 Task: Check the percentage active listings of 1 bedroom in the last 5 years.
Action: Mouse moved to (870, 190)
Screenshot: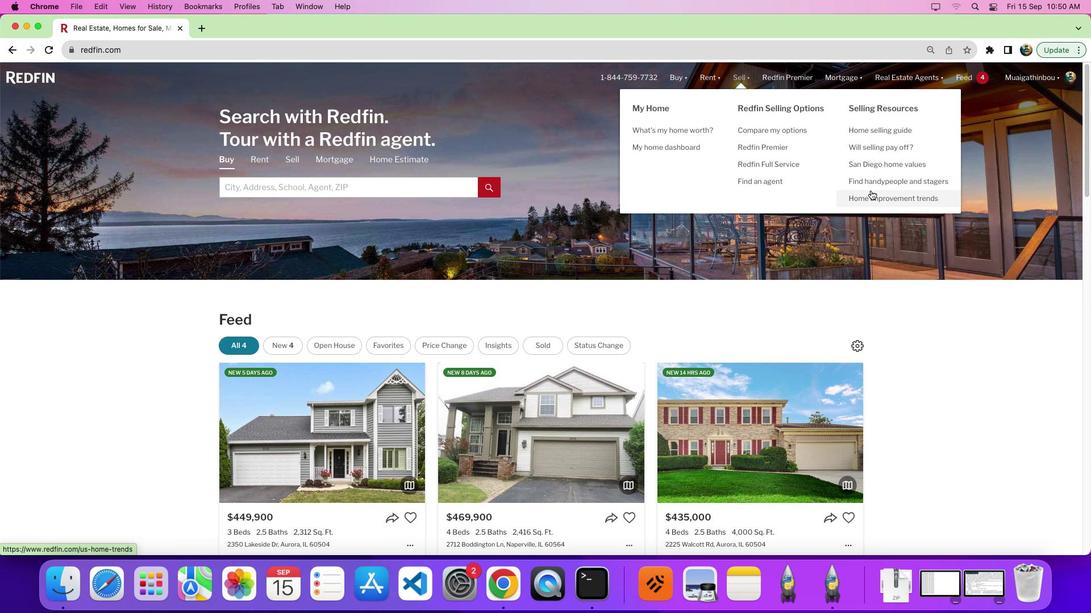 
Action: Mouse pressed left at (870, 190)
Screenshot: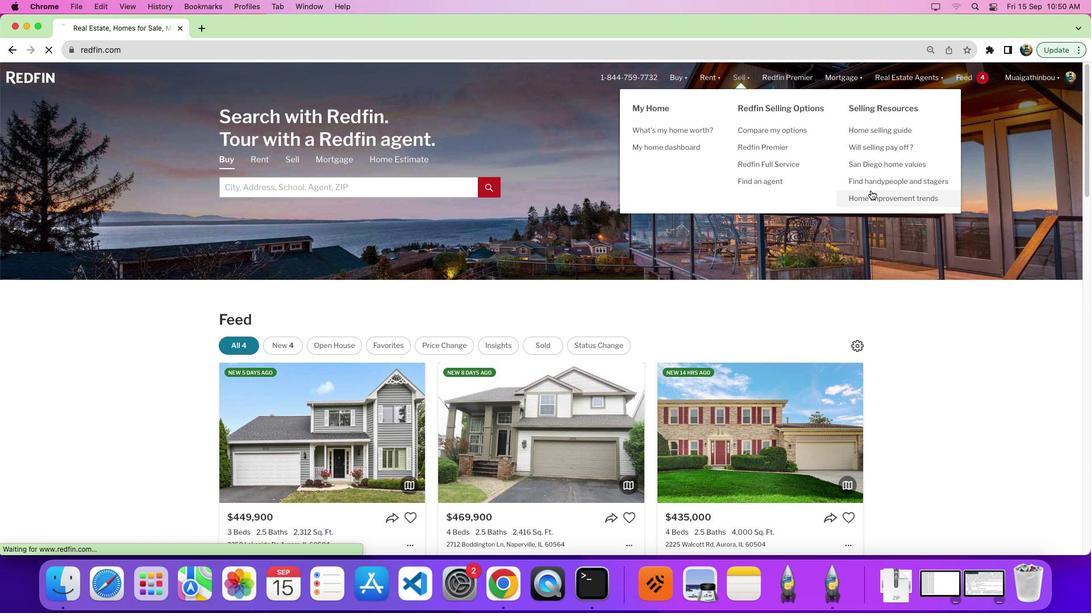 
Action: Mouse moved to (308, 216)
Screenshot: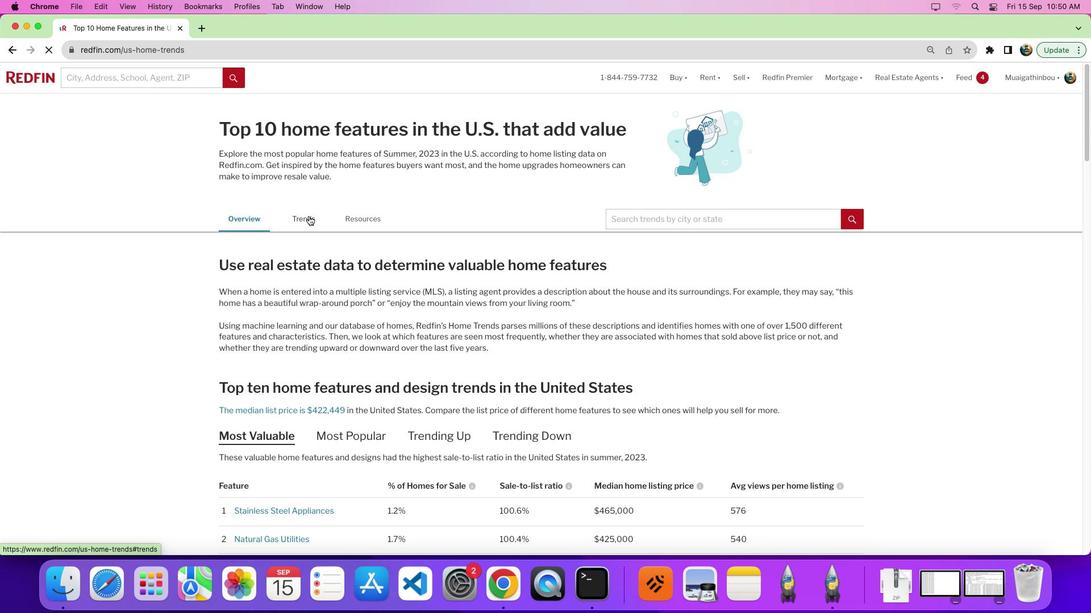 
Action: Mouse pressed left at (308, 216)
Screenshot: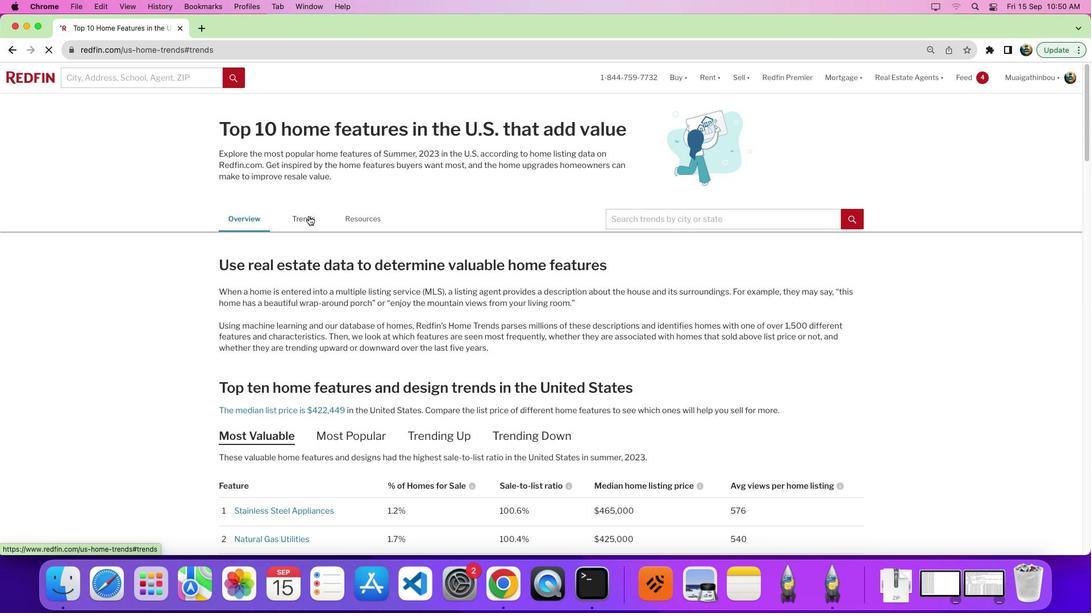 
Action: Mouse pressed left at (308, 216)
Screenshot: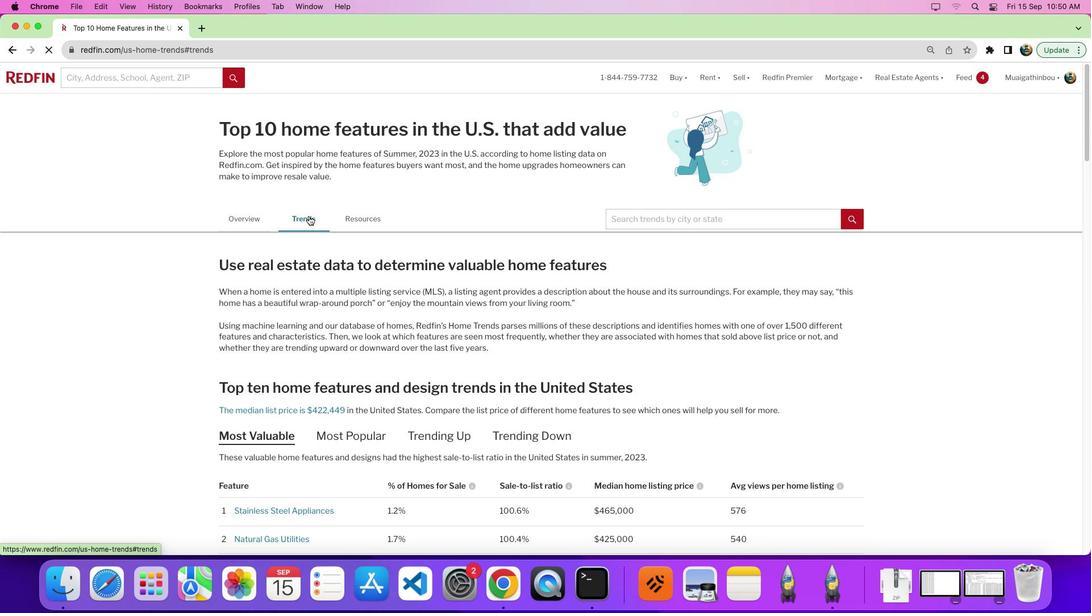 
Action: Mouse moved to (565, 262)
Screenshot: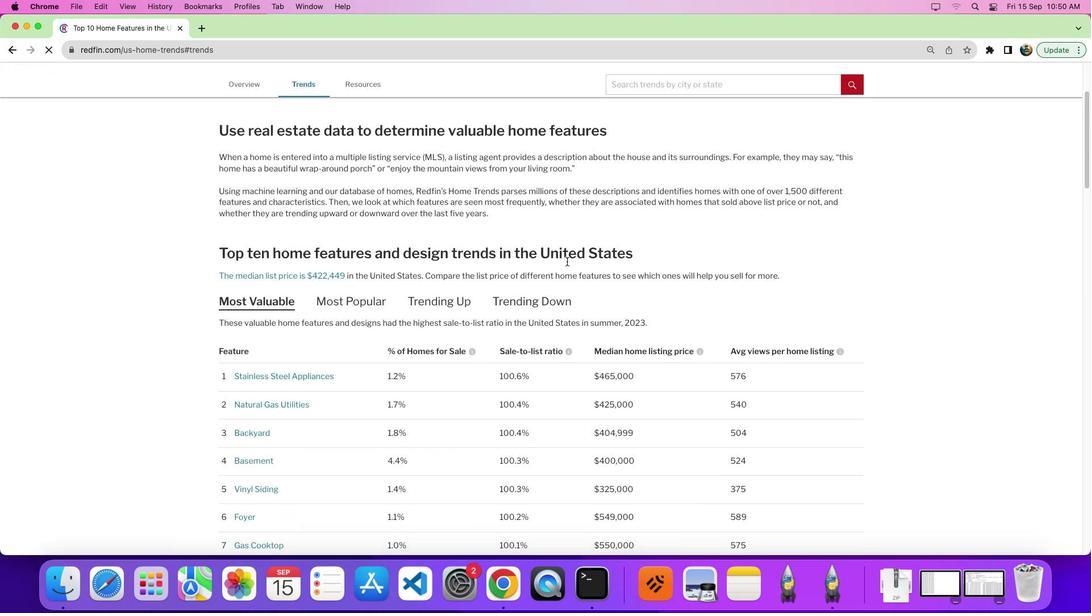 
Action: Mouse scrolled (565, 262) with delta (0, 0)
Screenshot: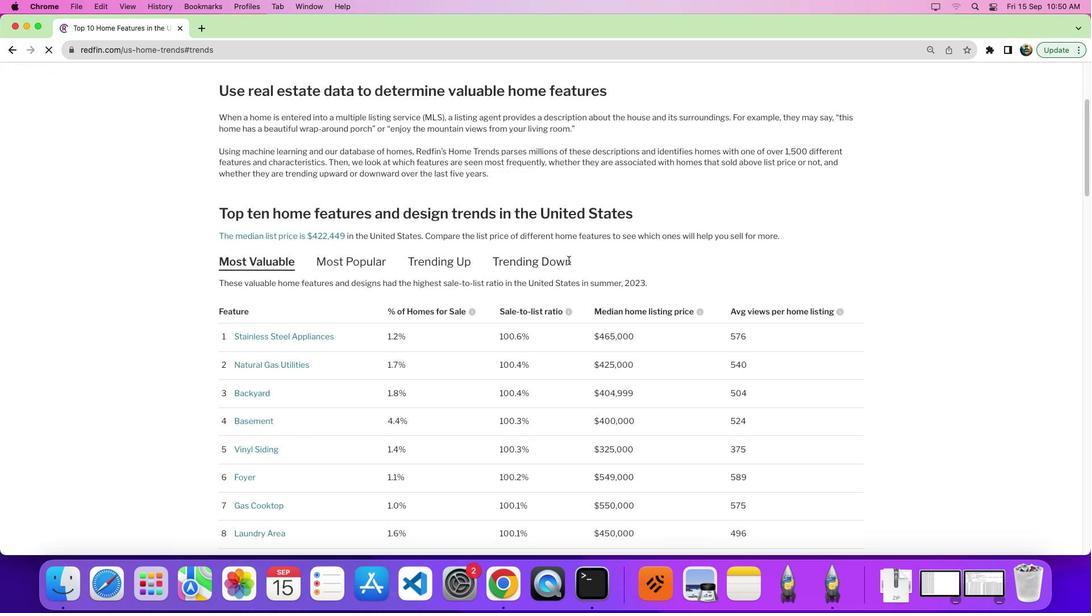 
Action: Mouse scrolled (565, 262) with delta (0, 0)
Screenshot: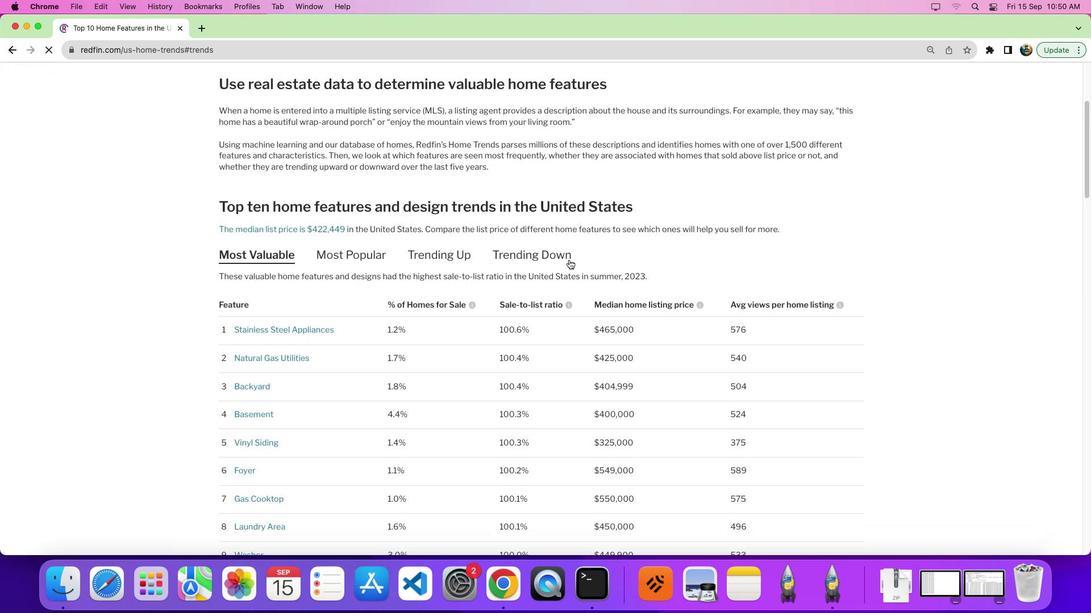 
Action: Mouse moved to (566, 262)
Screenshot: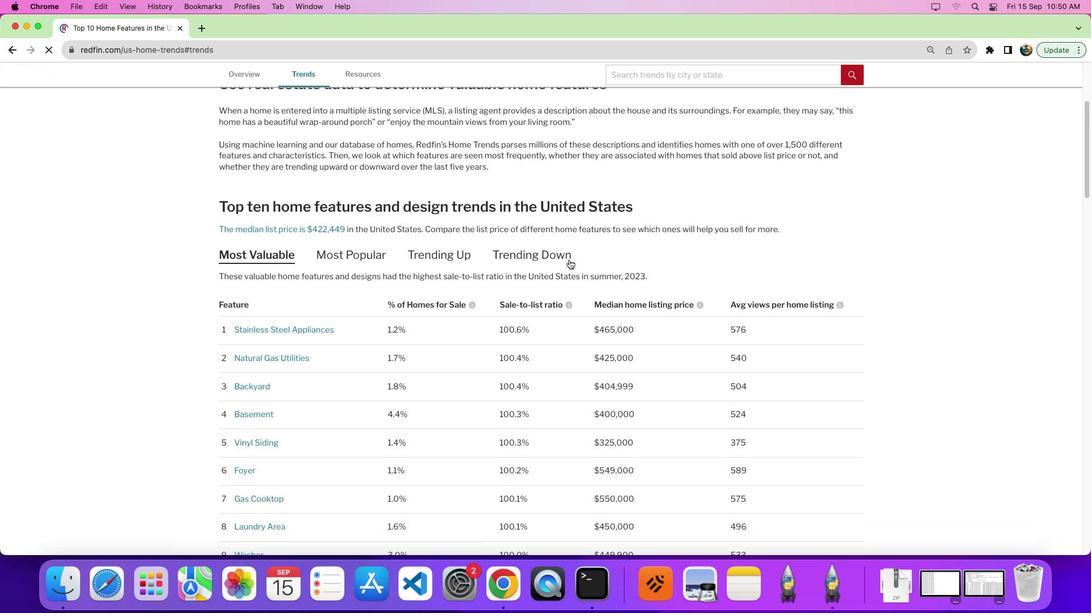
Action: Mouse scrolled (566, 262) with delta (0, -3)
Screenshot: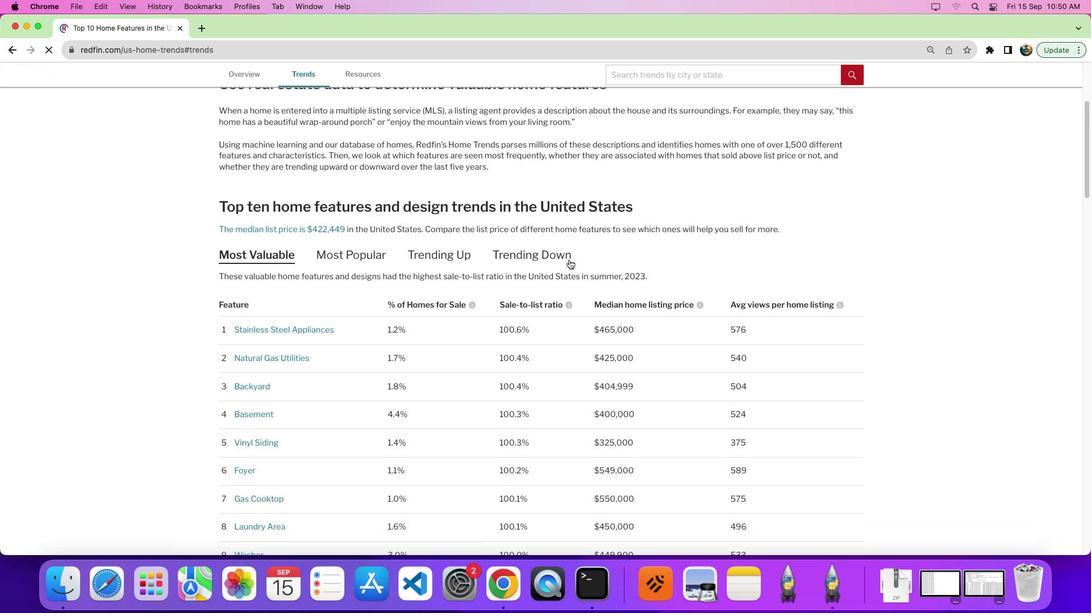 
Action: Mouse moved to (569, 260)
Screenshot: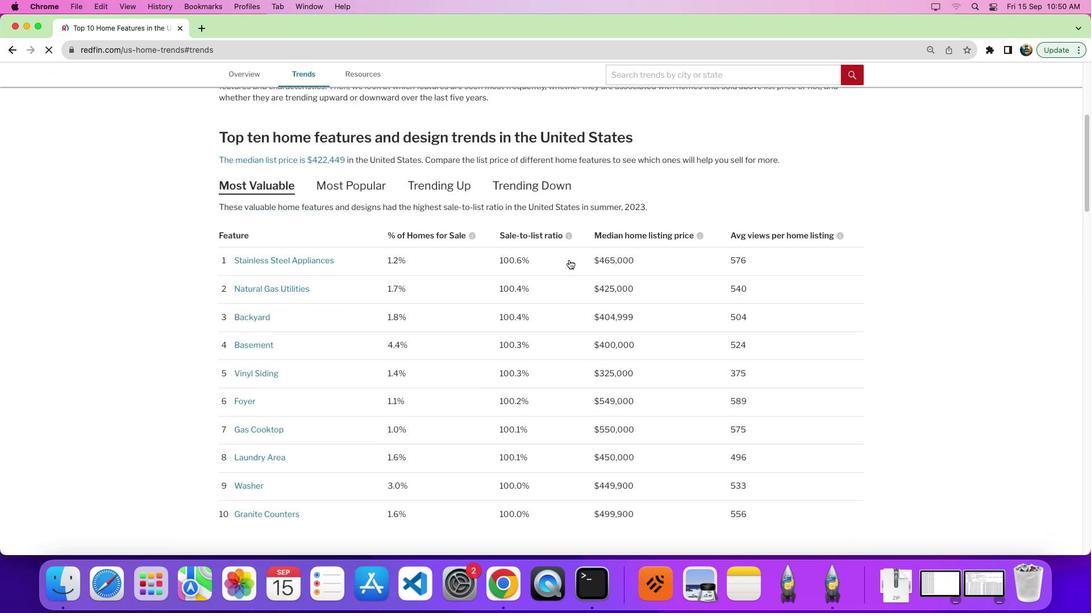 
Action: Mouse scrolled (569, 260) with delta (0, 0)
Screenshot: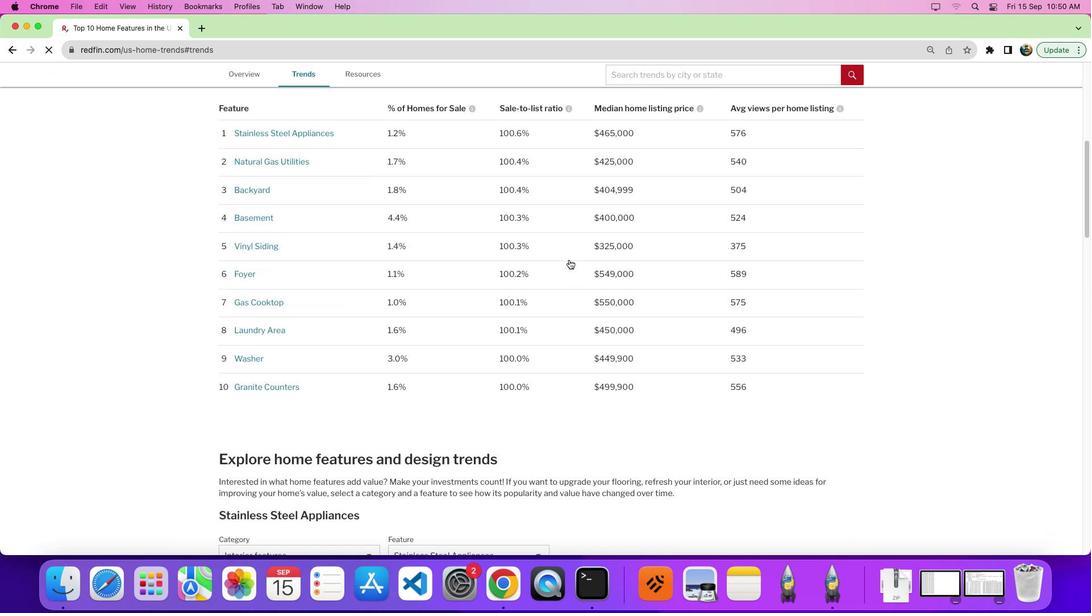 
Action: Mouse scrolled (569, 260) with delta (0, 0)
Screenshot: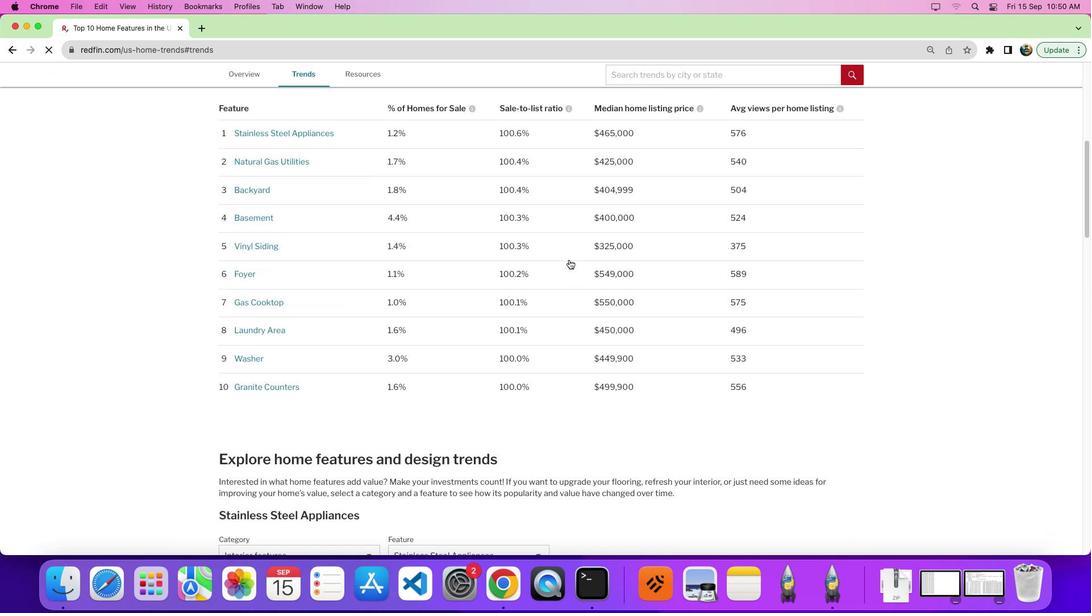 
Action: Mouse scrolled (569, 260) with delta (0, -3)
Screenshot: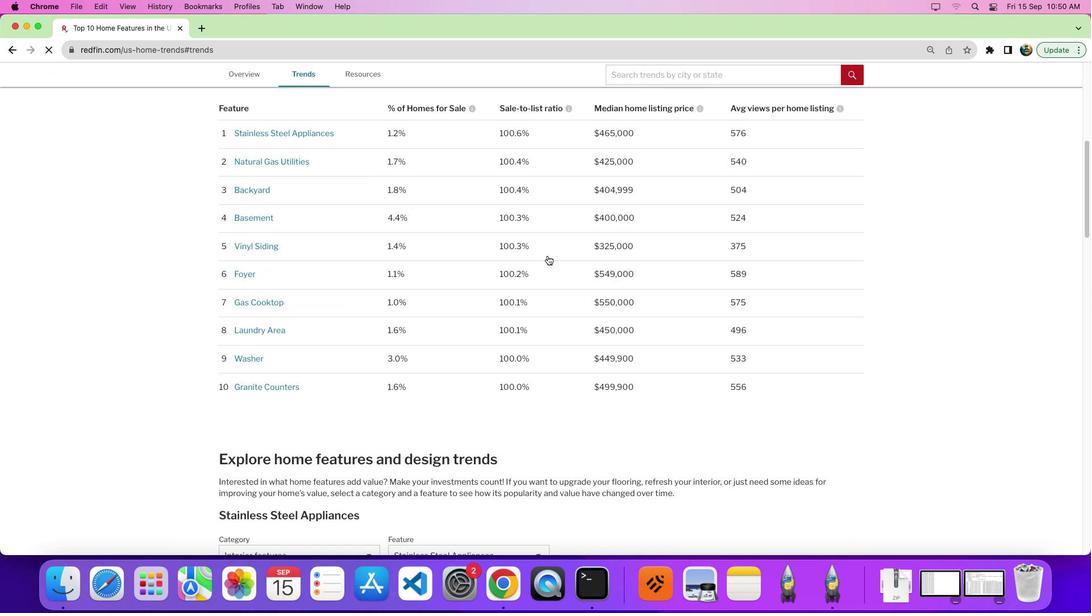 
Action: Mouse moved to (506, 244)
Screenshot: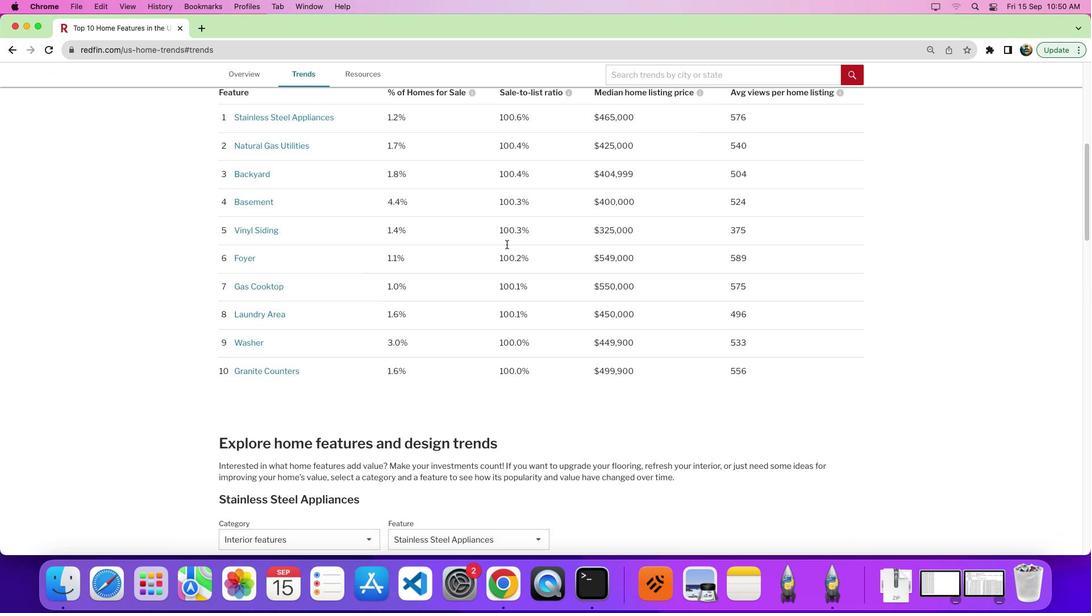 
Action: Mouse scrolled (506, 244) with delta (0, 0)
Screenshot: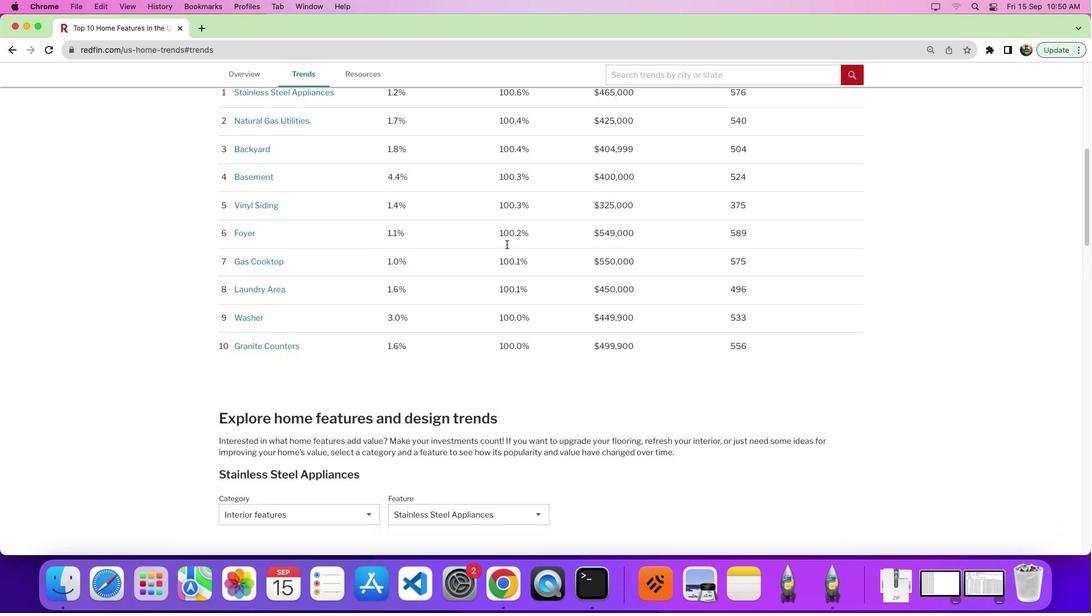 
Action: Mouse scrolled (506, 244) with delta (0, 0)
Screenshot: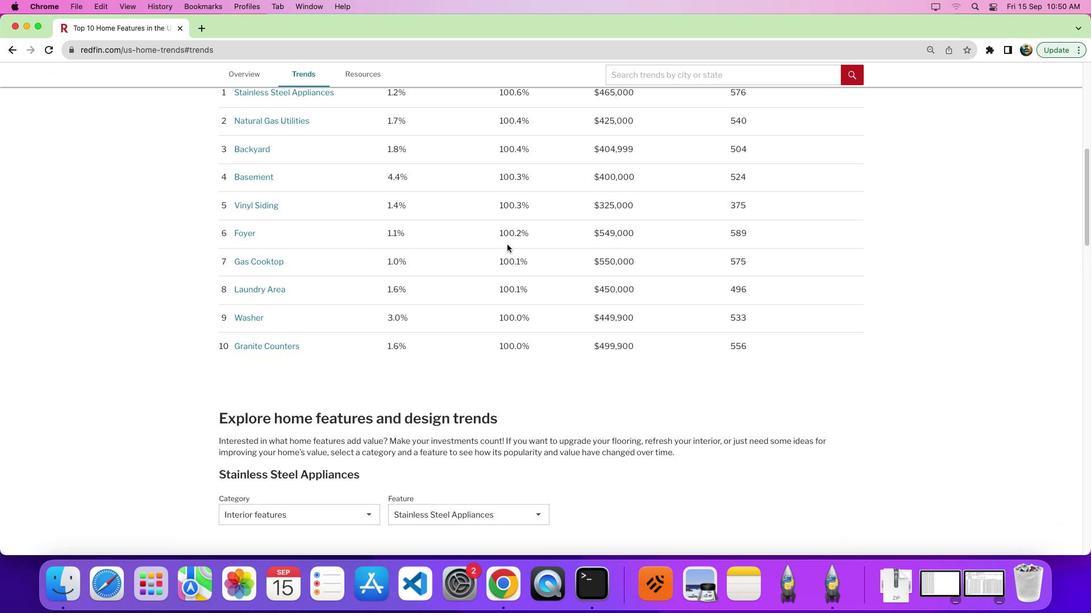 
Action: Mouse moved to (507, 244)
Screenshot: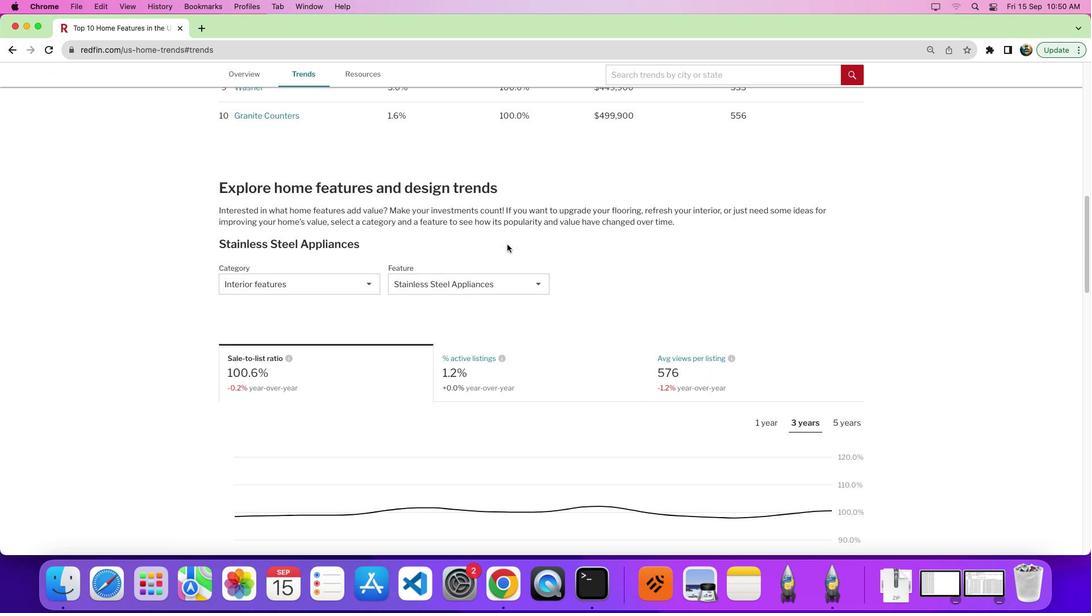 
Action: Mouse scrolled (507, 244) with delta (0, 0)
Screenshot: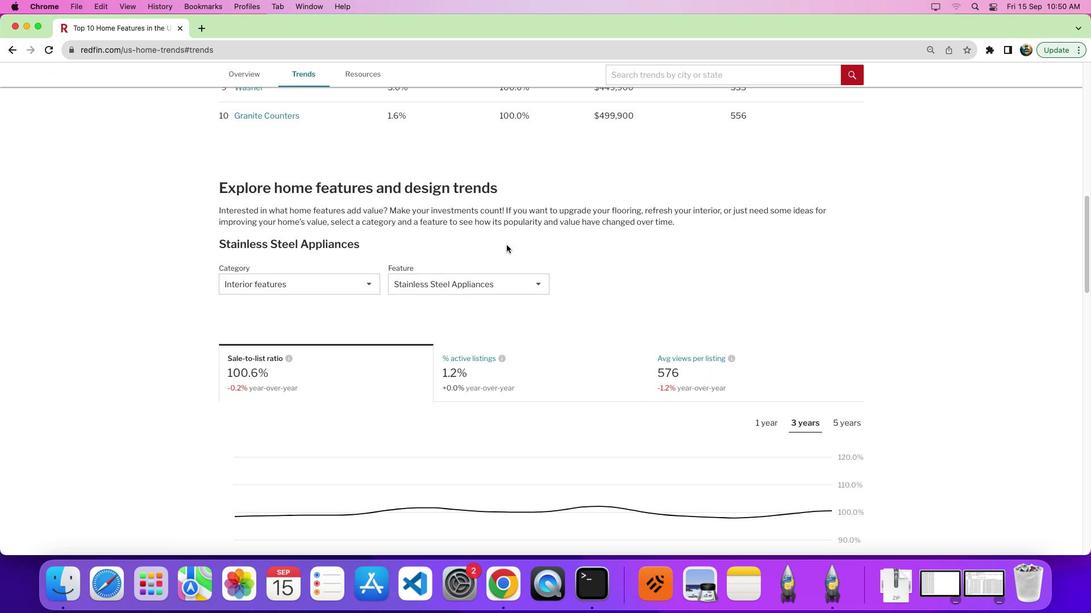 
Action: Mouse scrolled (507, 244) with delta (0, 0)
Screenshot: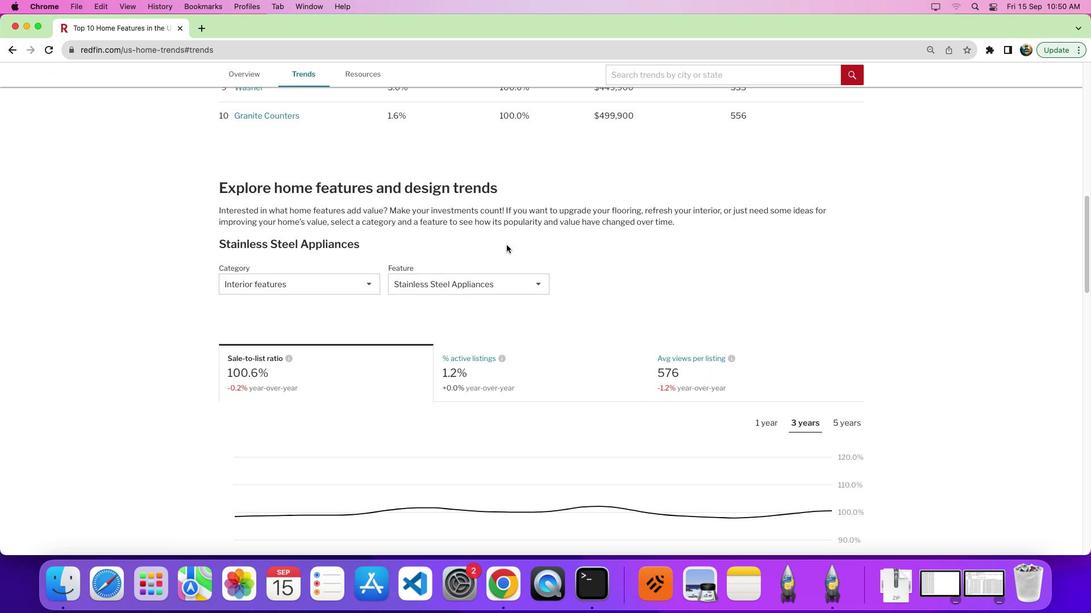 
Action: Mouse scrolled (507, 244) with delta (0, -4)
Screenshot: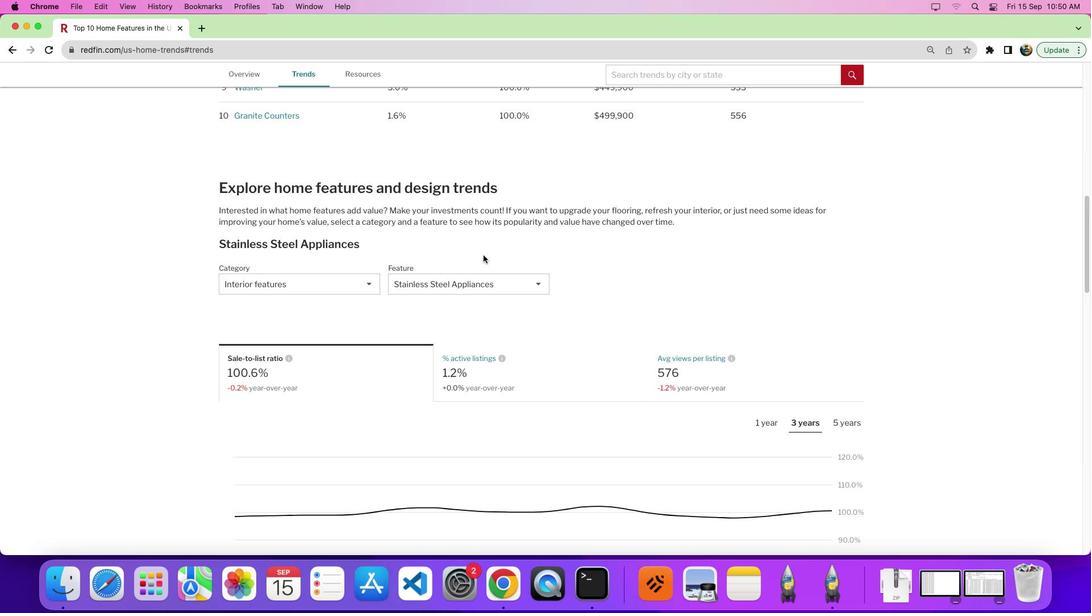 
Action: Mouse moved to (329, 289)
Screenshot: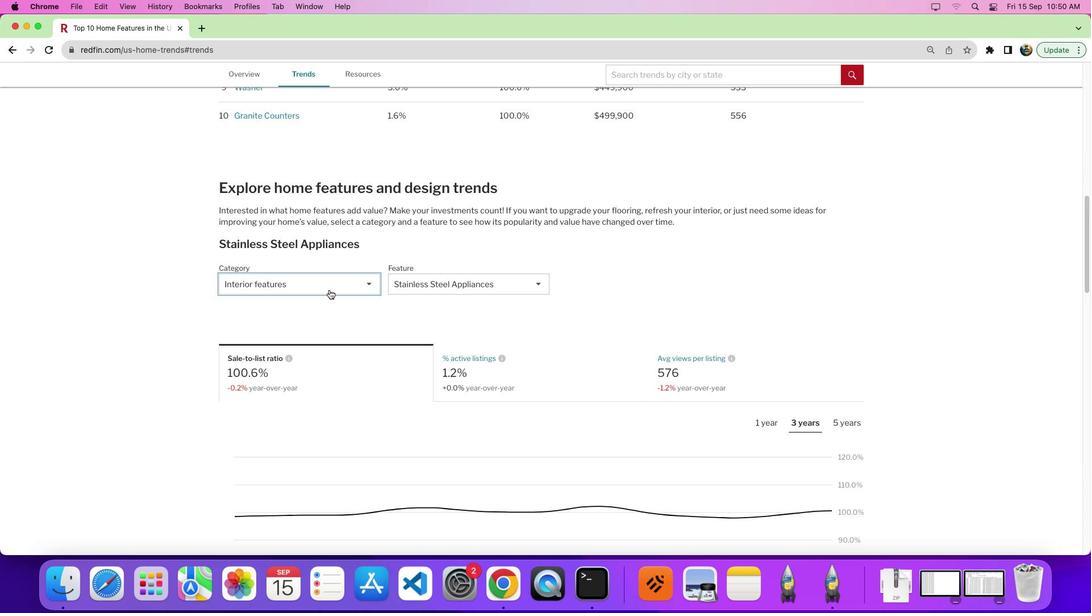 
Action: Mouse pressed left at (329, 289)
Screenshot: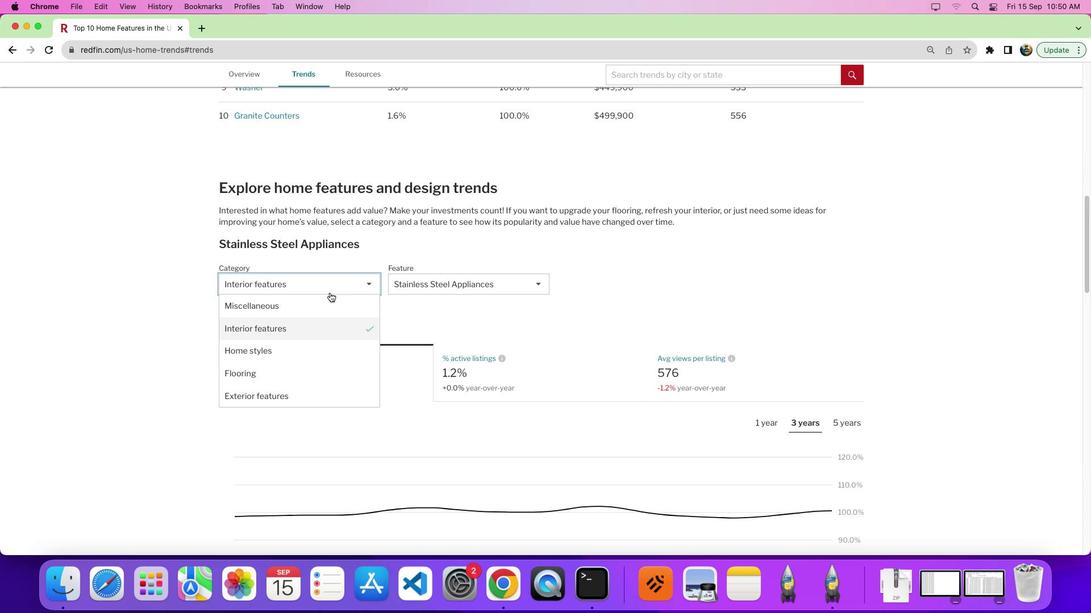 
Action: Mouse moved to (322, 325)
Screenshot: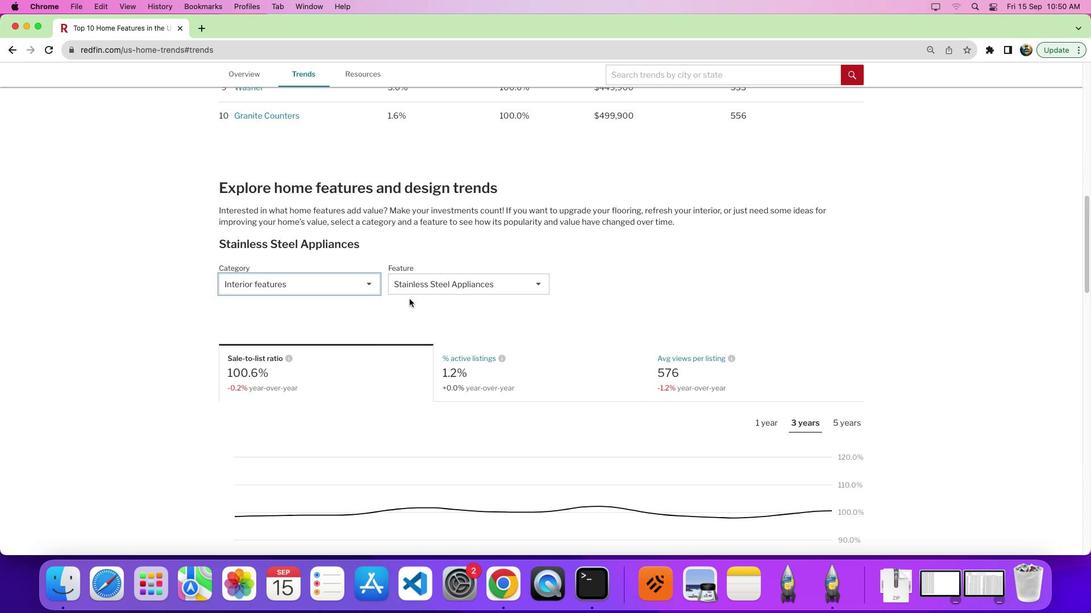 
Action: Mouse pressed left at (322, 325)
Screenshot: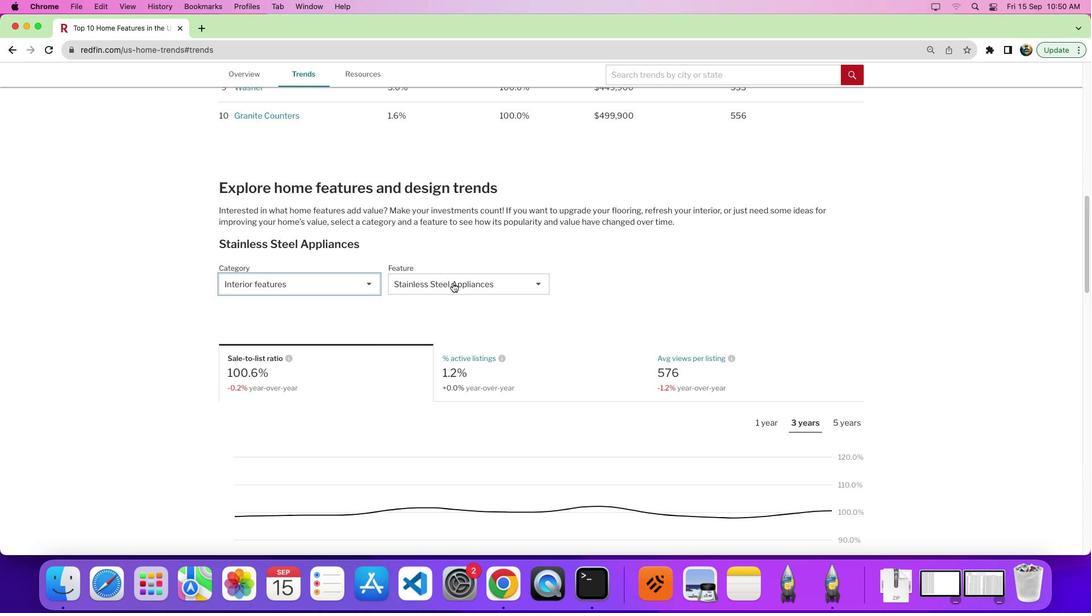 
Action: Mouse moved to (452, 282)
Screenshot: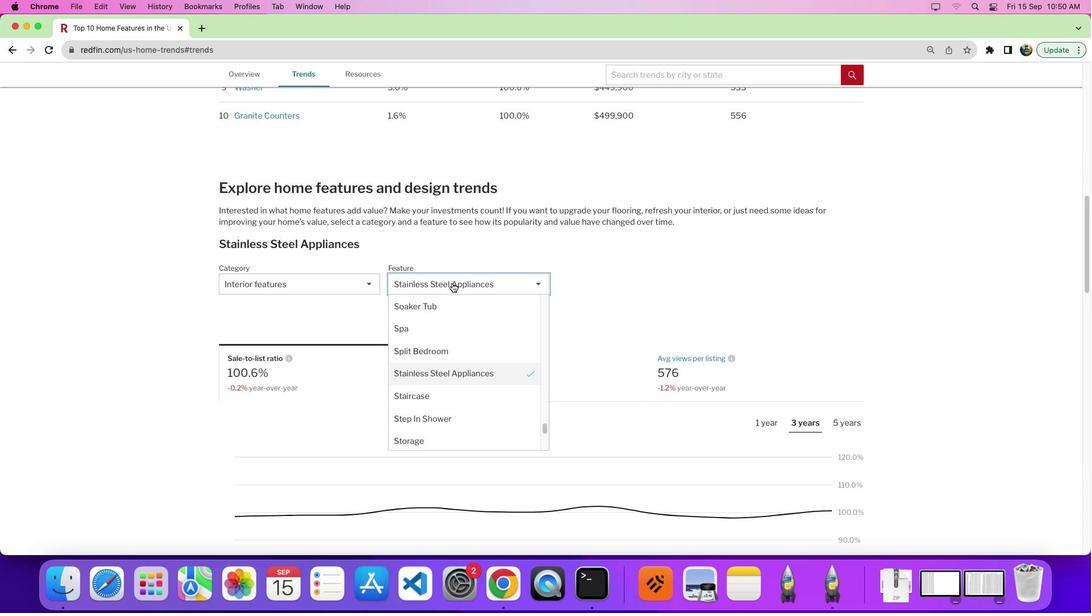 
Action: Mouse pressed left at (452, 282)
Screenshot: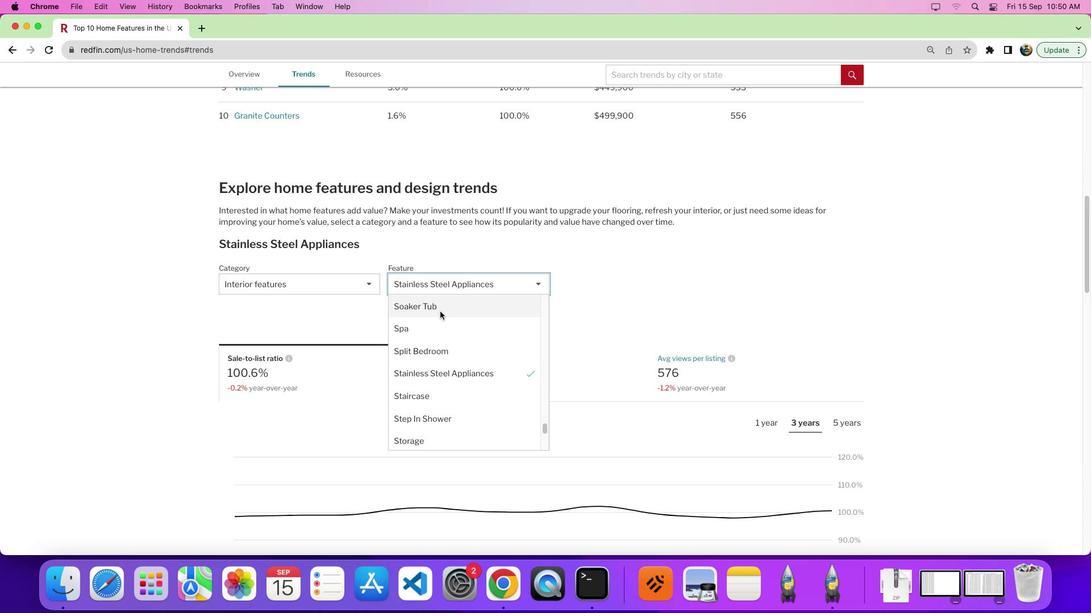 
Action: Mouse moved to (438, 326)
Screenshot: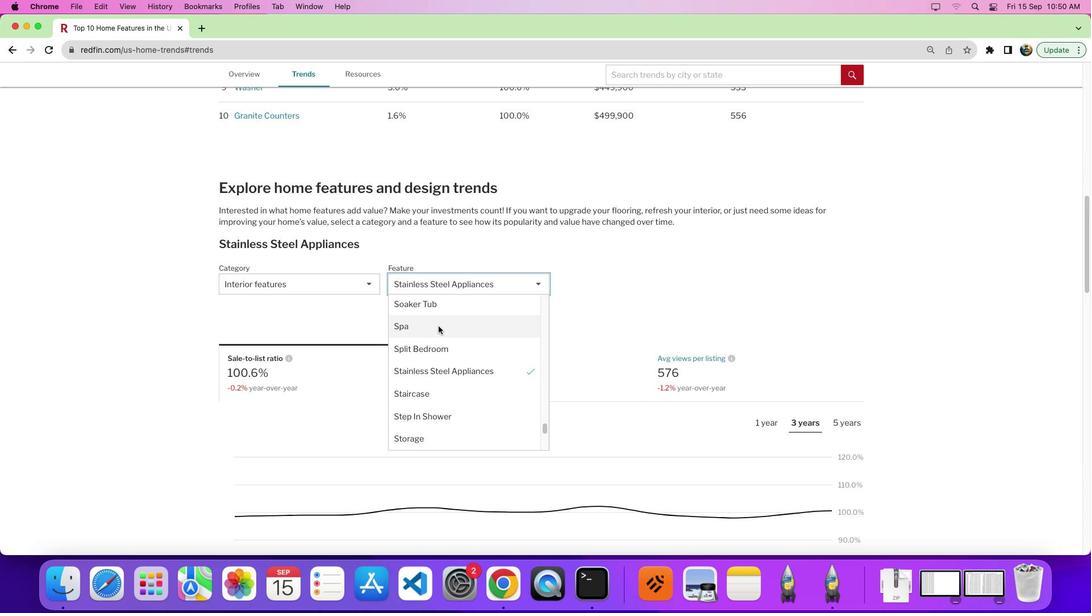 
Action: Mouse scrolled (438, 326) with delta (0, 0)
Screenshot: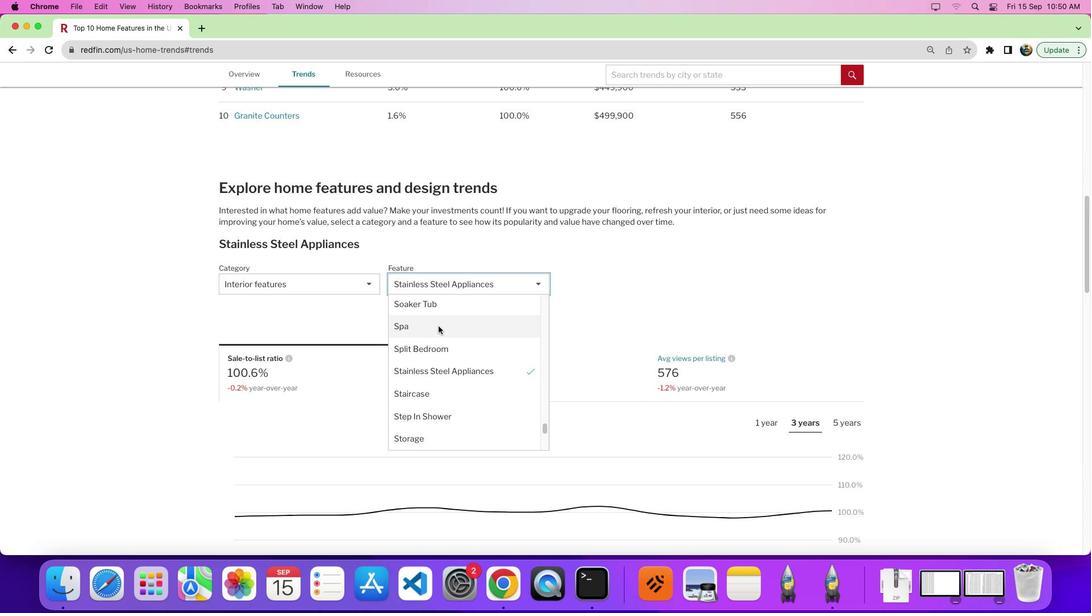 
Action: Mouse moved to (438, 326)
Screenshot: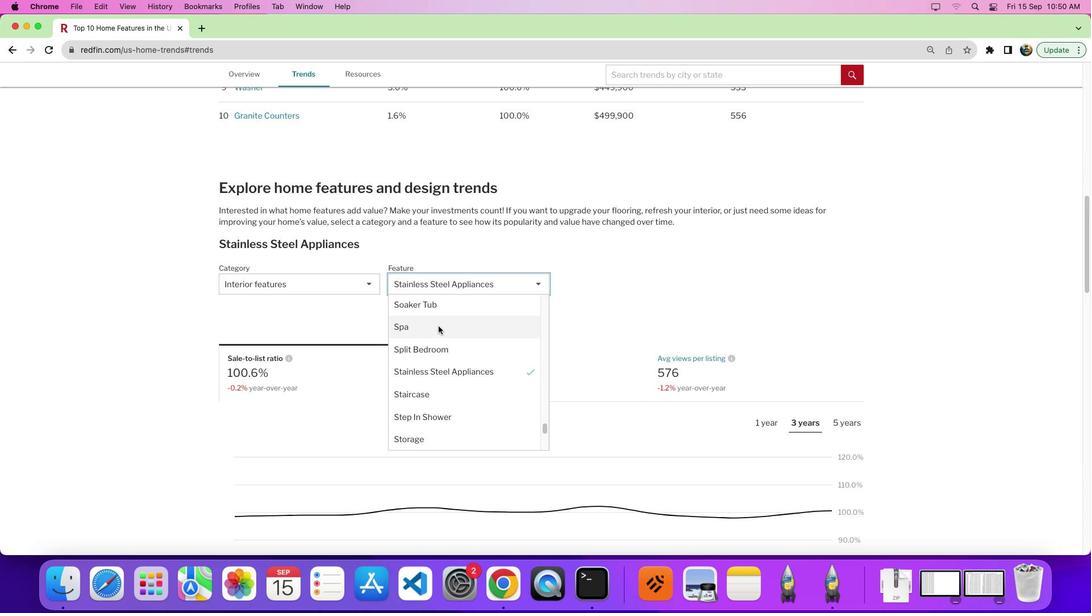 
Action: Mouse scrolled (438, 326) with delta (0, 0)
Screenshot: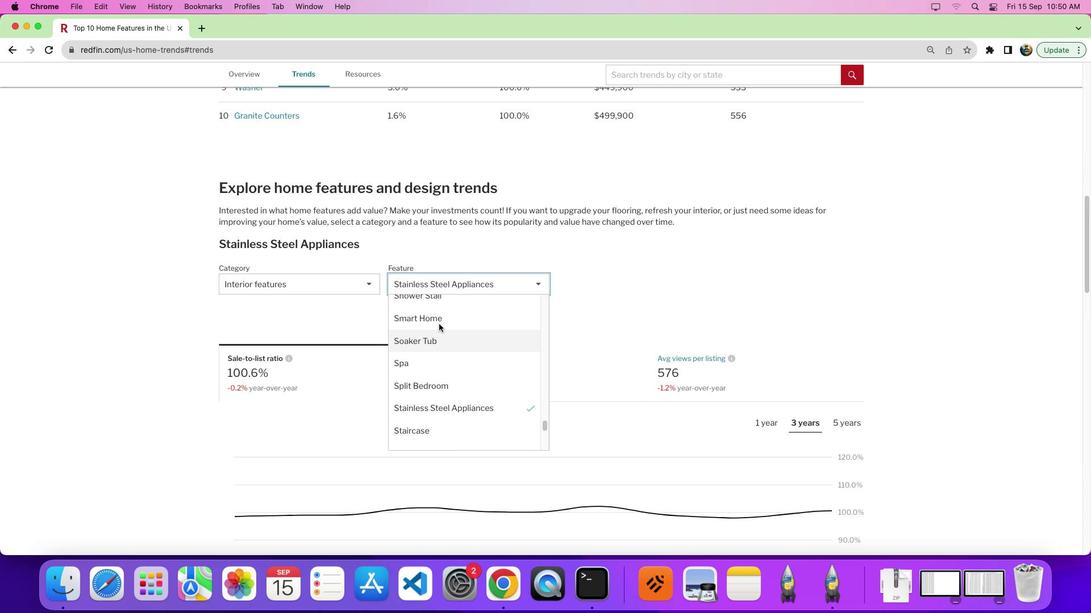 
Action: Mouse scrolled (438, 326) with delta (0, 0)
Screenshot: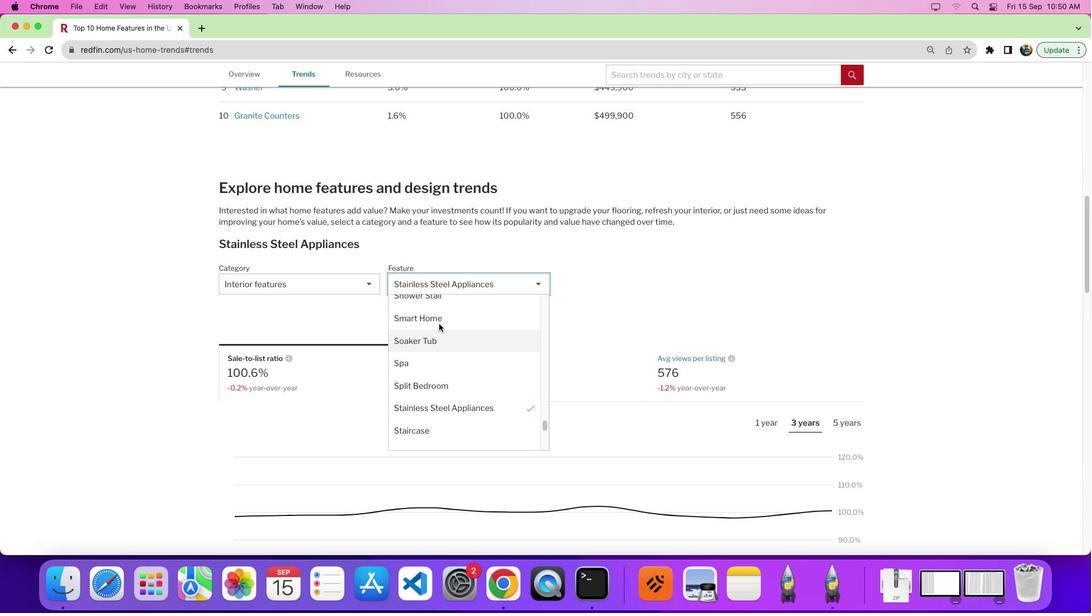 
Action: Mouse moved to (438, 323)
Screenshot: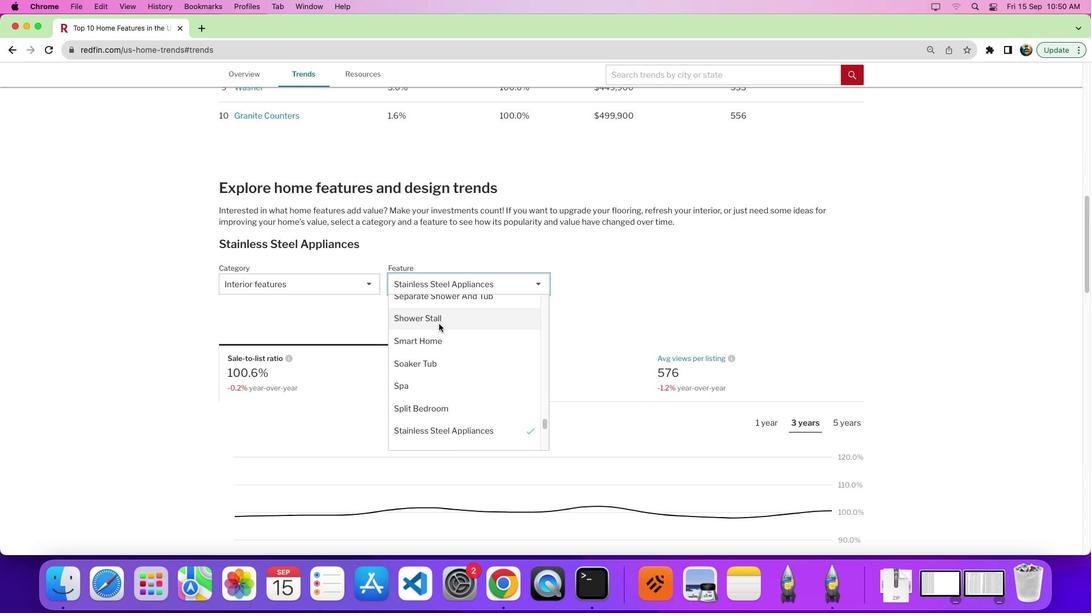 
Action: Mouse scrolled (438, 323) with delta (0, 0)
Screenshot: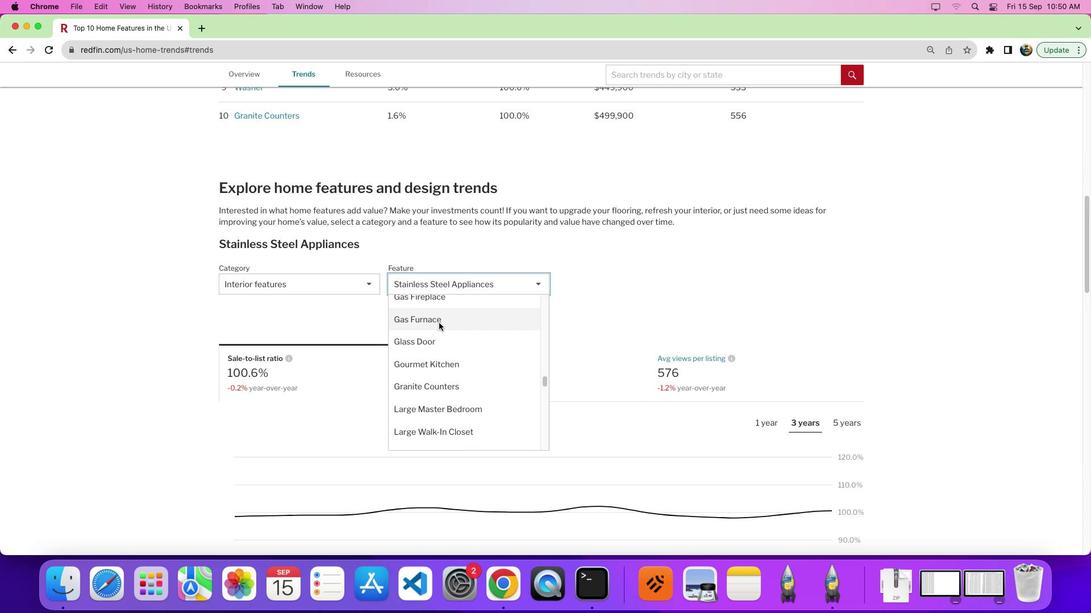 
Action: Mouse scrolled (438, 323) with delta (0, 1)
Screenshot: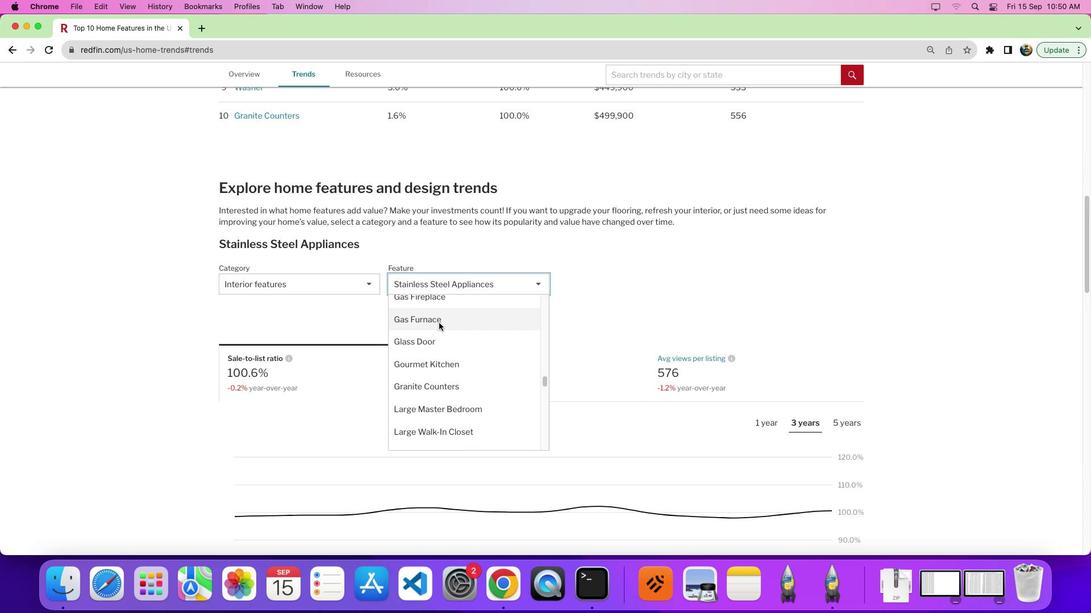 
Action: Mouse scrolled (438, 323) with delta (0, 5)
Screenshot: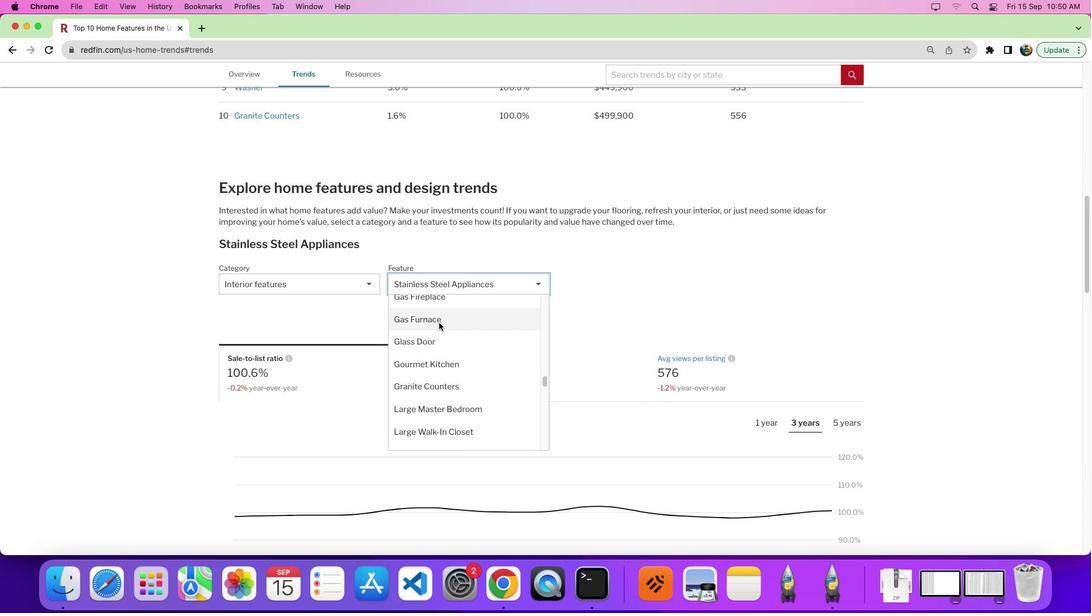
Action: Mouse moved to (438, 323)
Screenshot: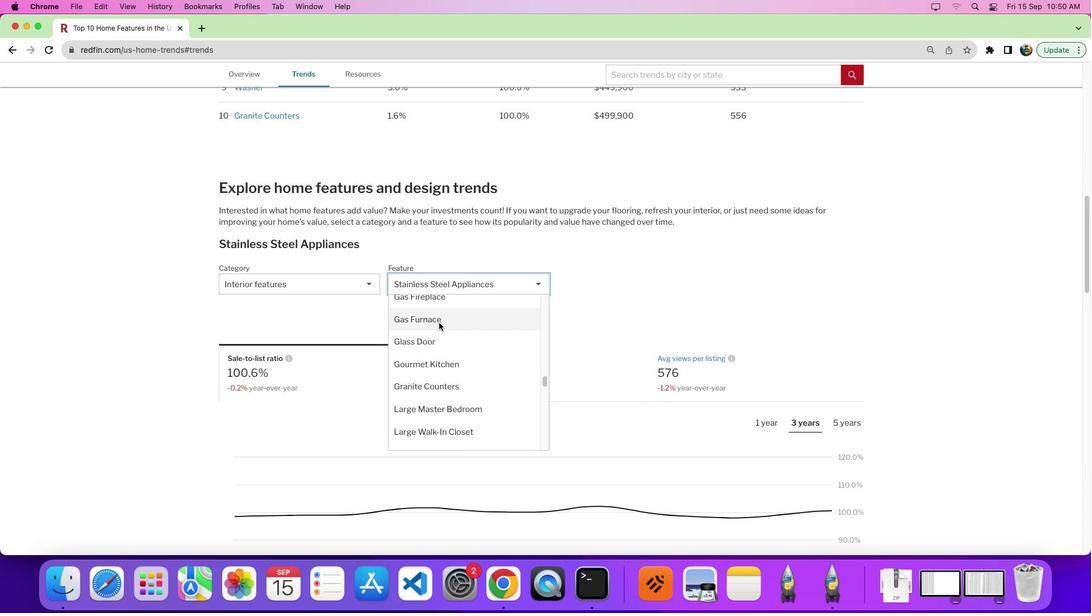 
Action: Mouse scrolled (438, 323) with delta (0, 7)
Screenshot: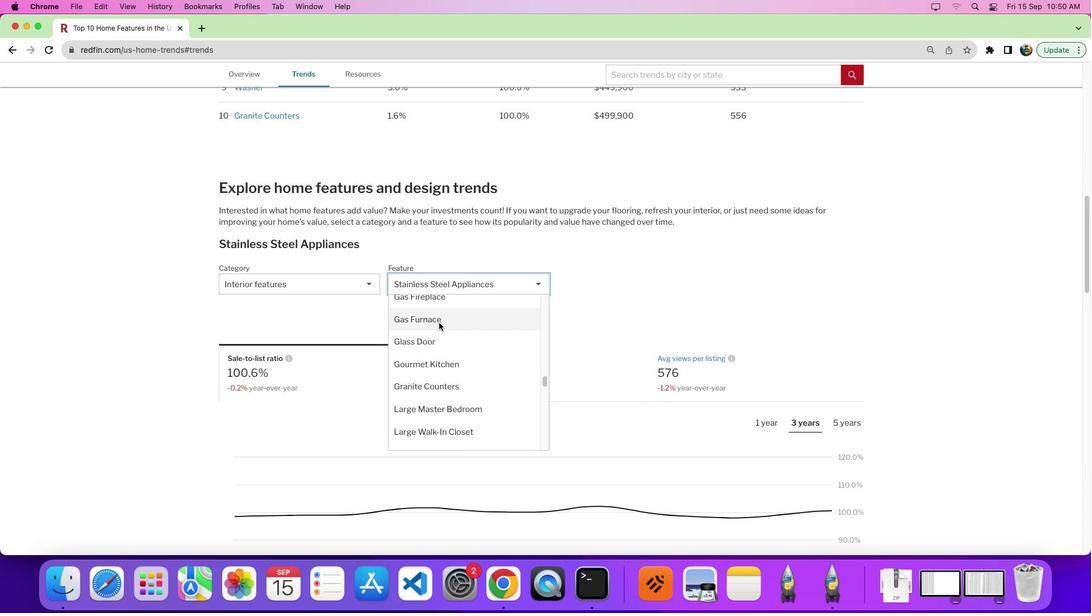 
Action: Mouse moved to (438, 323)
Screenshot: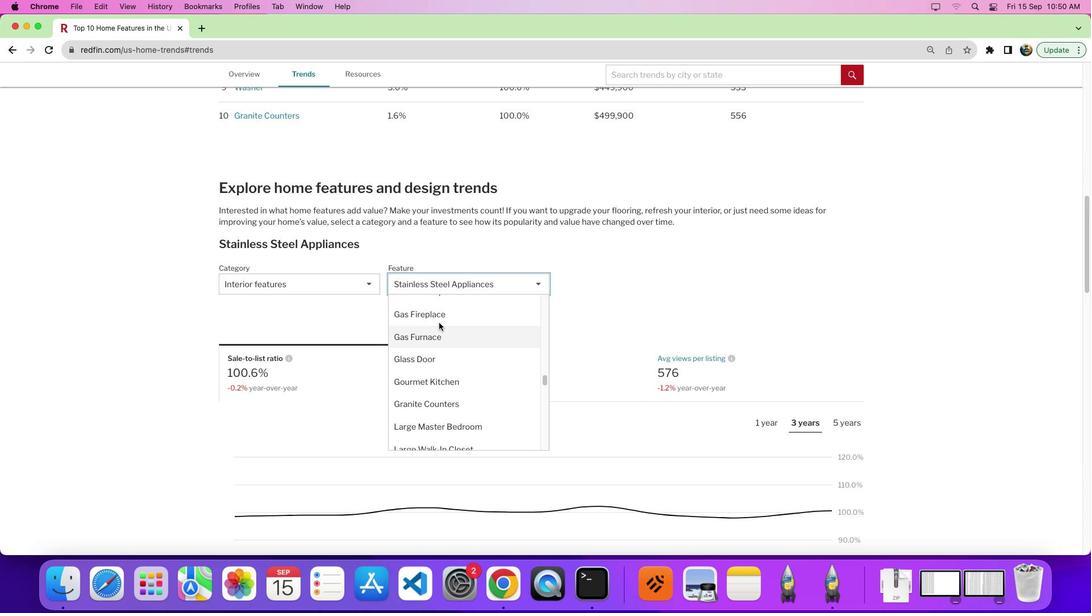 
Action: Mouse scrolled (438, 323) with delta (0, 0)
Screenshot: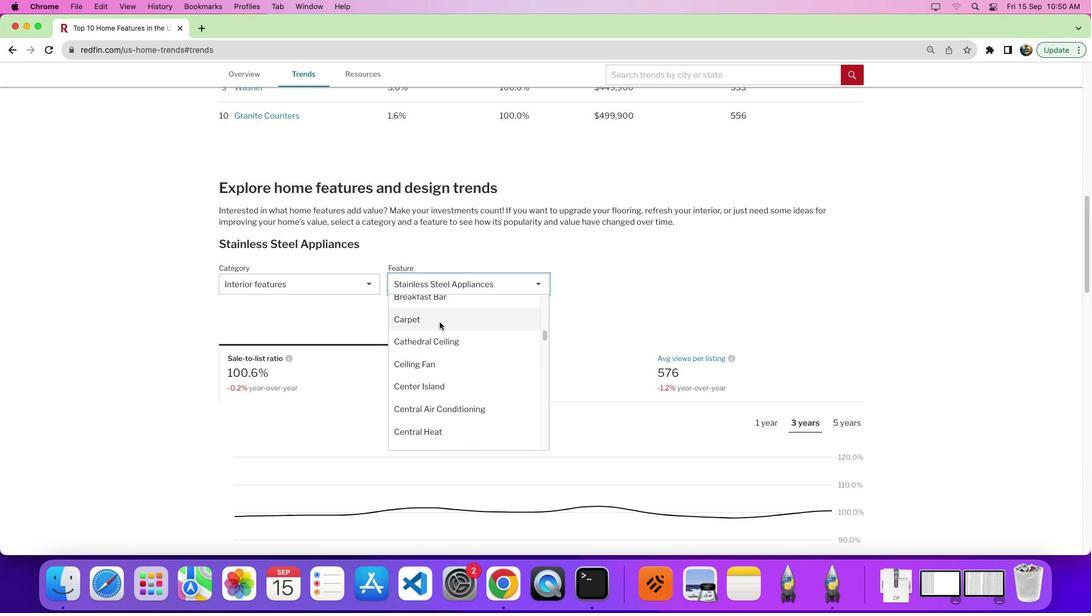 
Action: Mouse scrolled (438, 323) with delta (0, 1)
Screenshot: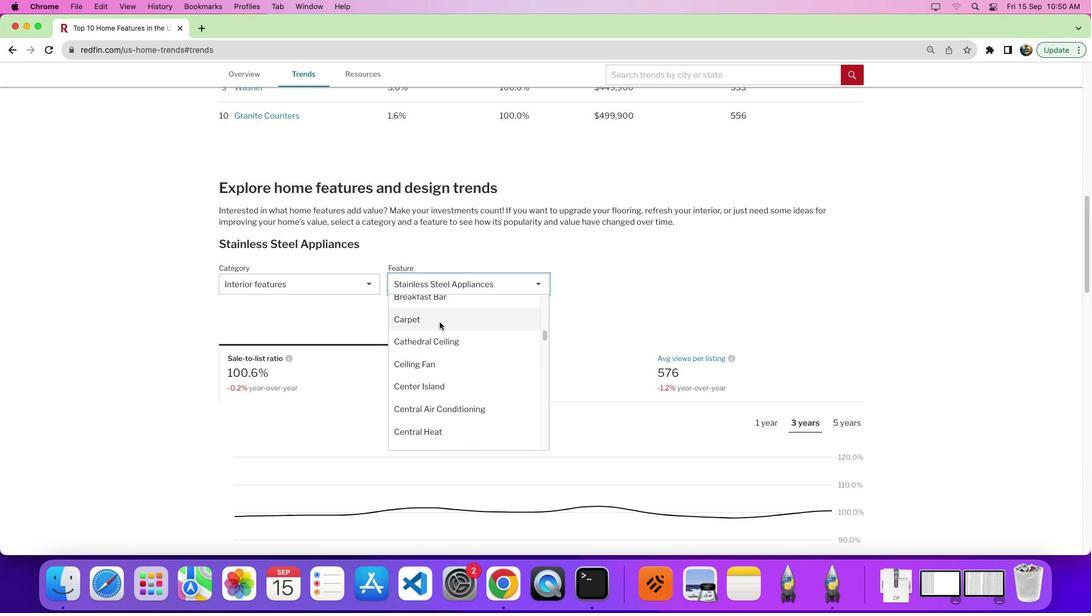 
Action: Mouse scrolled (438, 323) with delta (0, 5)
Screenshot: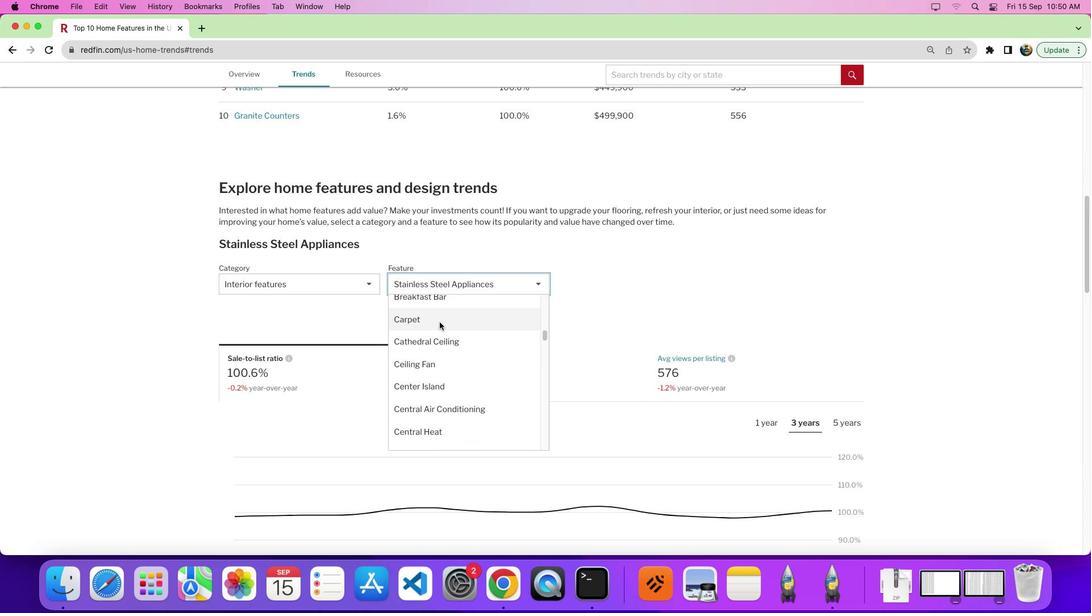 
Action: Mouse scrolled (438, 323) with delta (0, 7)
Screenshot: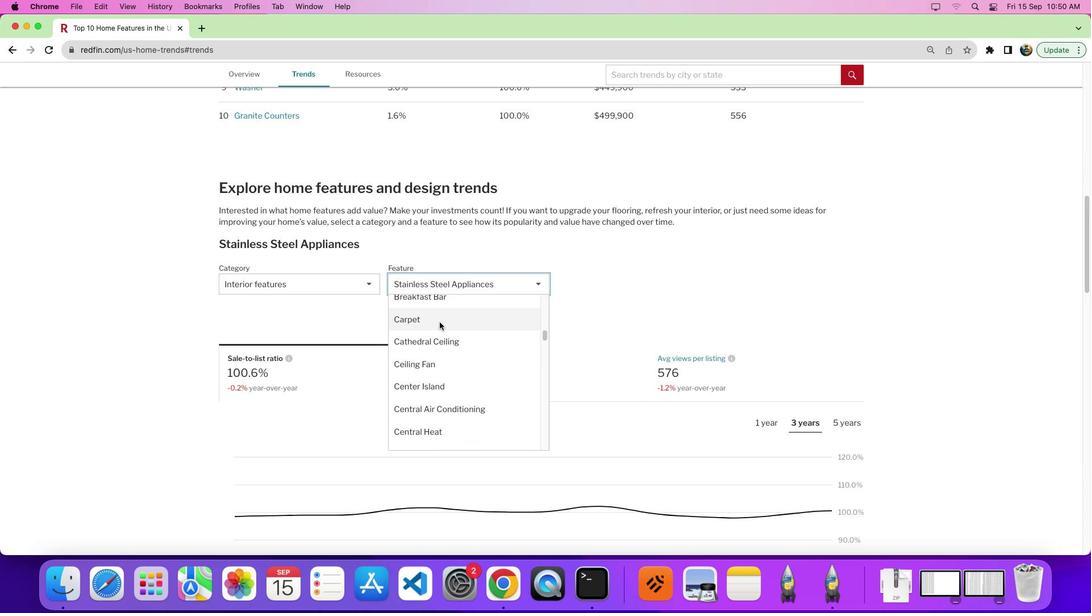 
Action: Mouse moved to (439, 322)
Screenshot: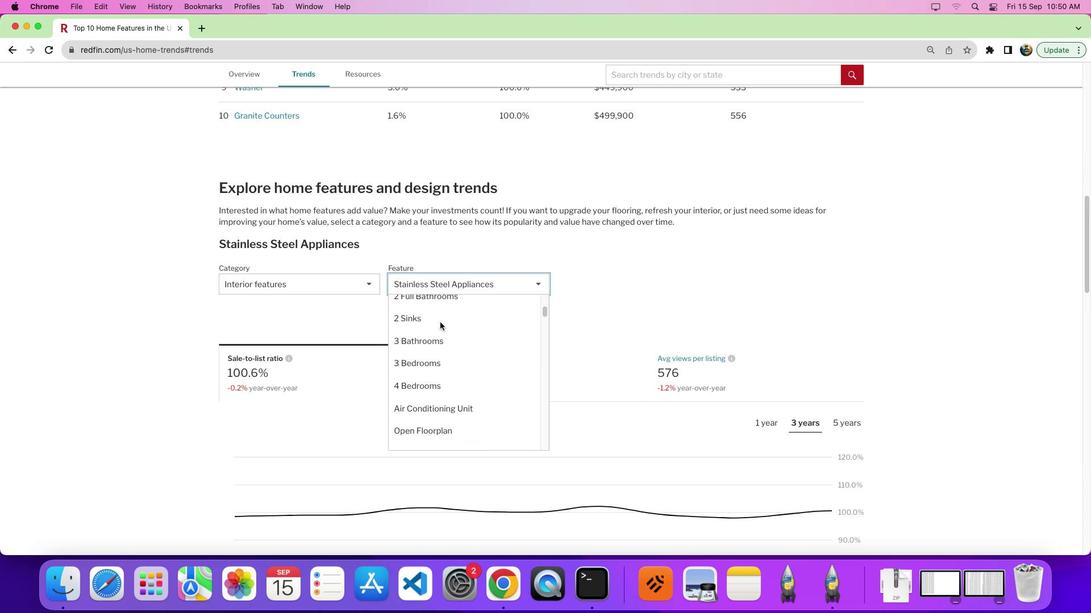 
Action: Mouse scrolled (439, 322) with delta (0, 0)
Screenshot: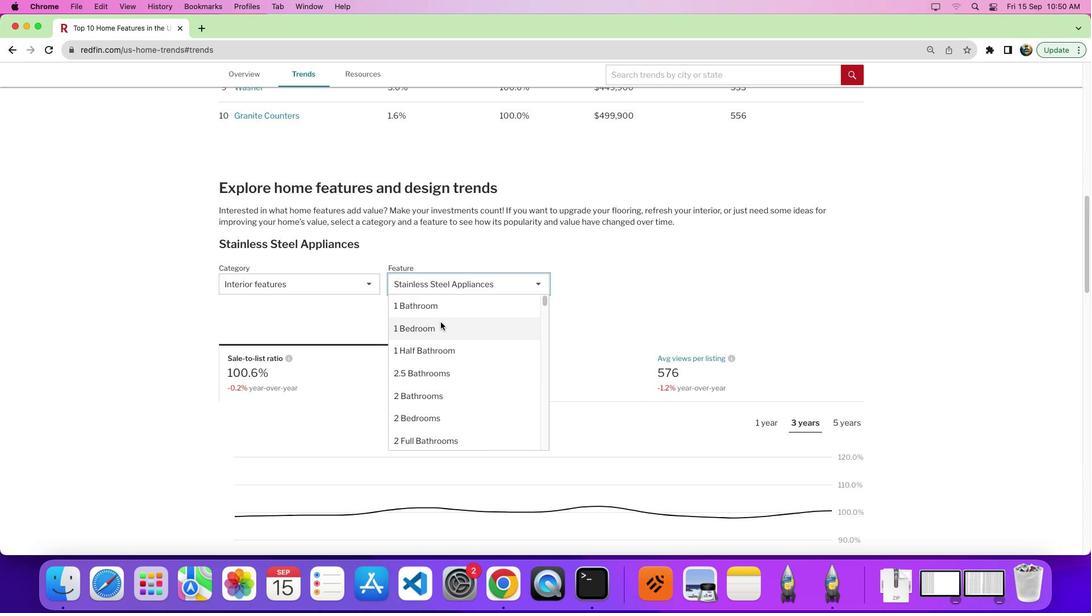 
Action: Mouse scrolled (439, 322) with delta (0, 1)
Screenshot: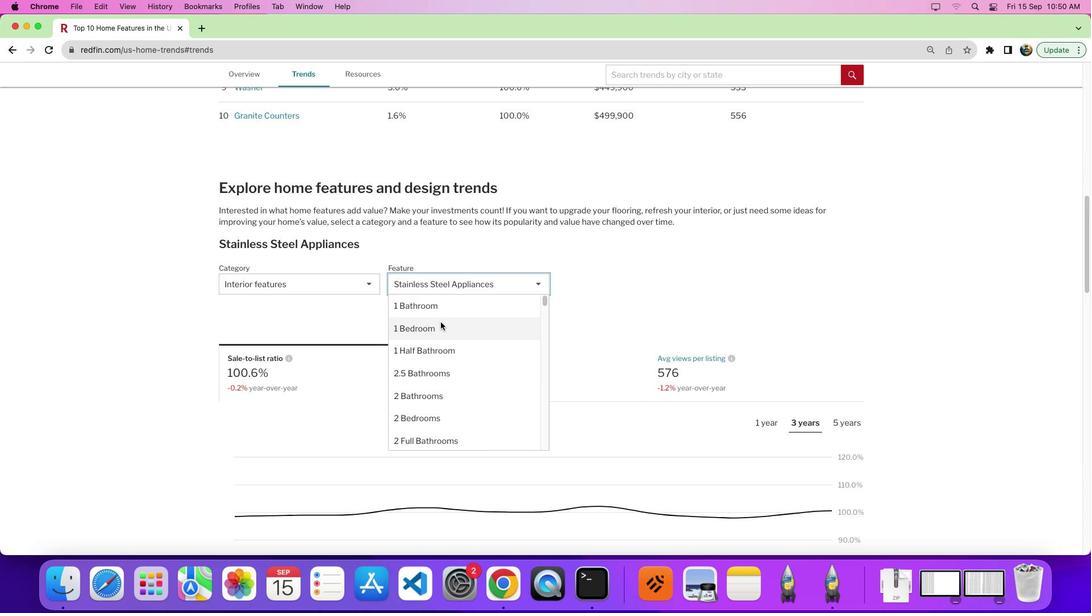 
Action: Mouse scrolled (439, 322) with delta (0, 5)
Screenshot: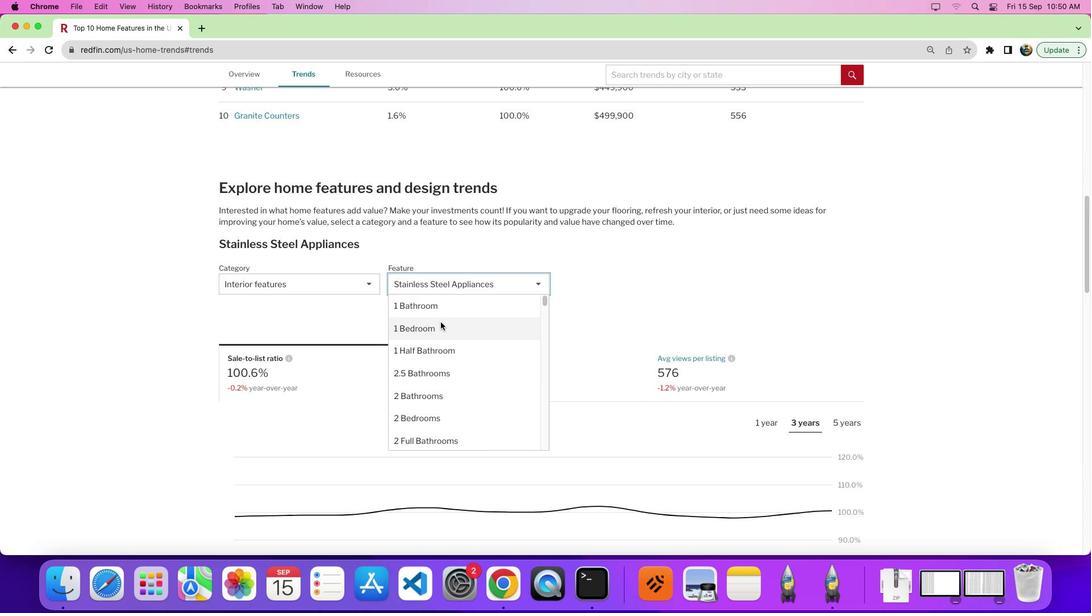 
Action: Mouse scrolled (439, 322) with delta (0, 7)
Screenshot: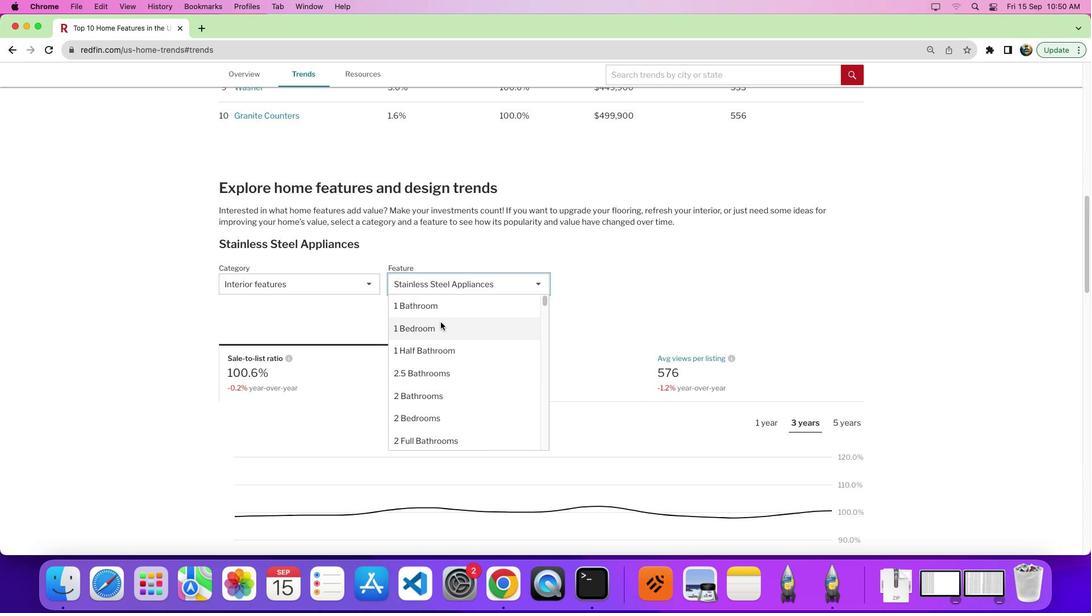 
Action: Mouse moved to (448, 333)
Screenshot: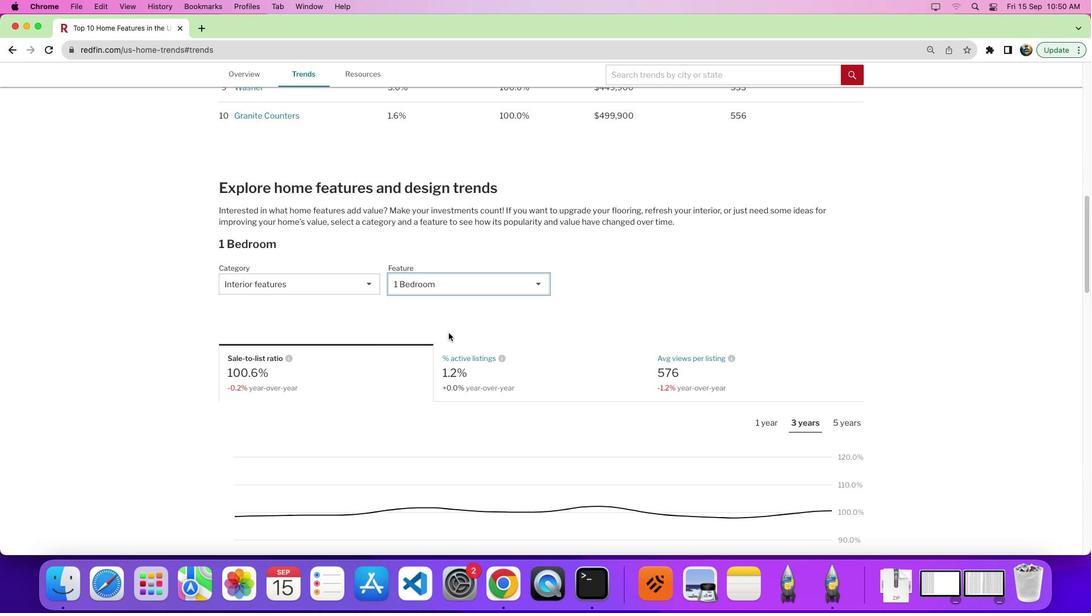 
Action: Mouse pressed left at (448, 333)
Screenshot: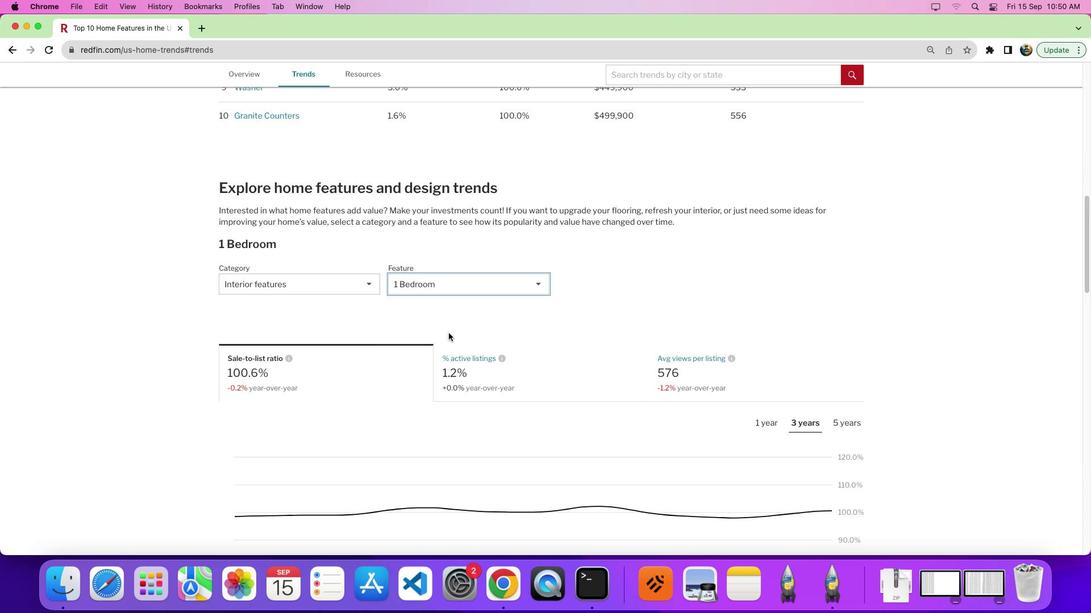 
Action: Mouse moved to (485, 361)
Screenshot: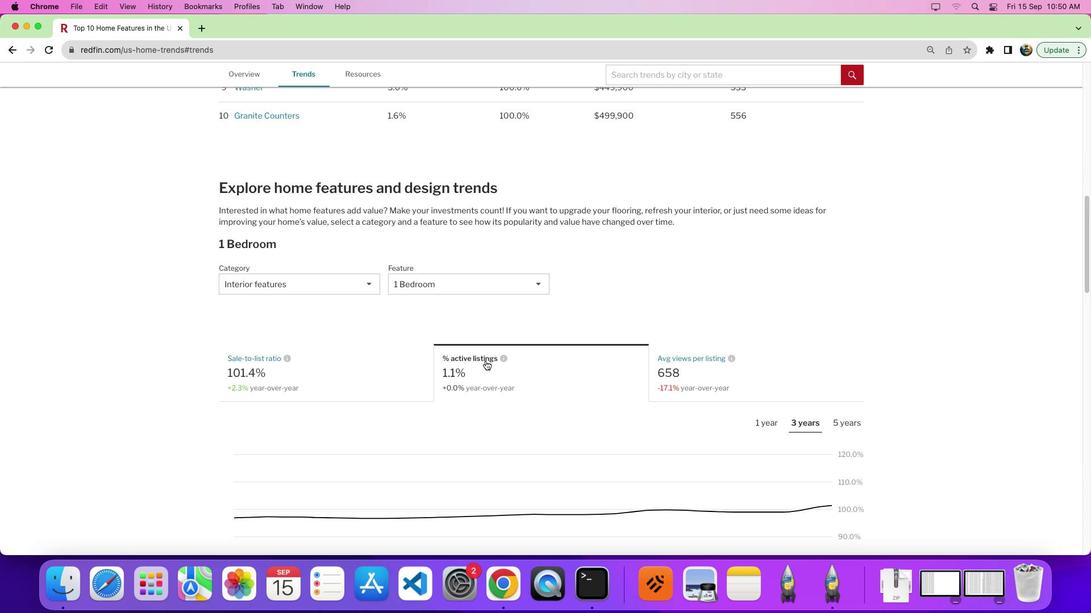 
Action: Mouse pressed left at (485, 361)
Screenshot: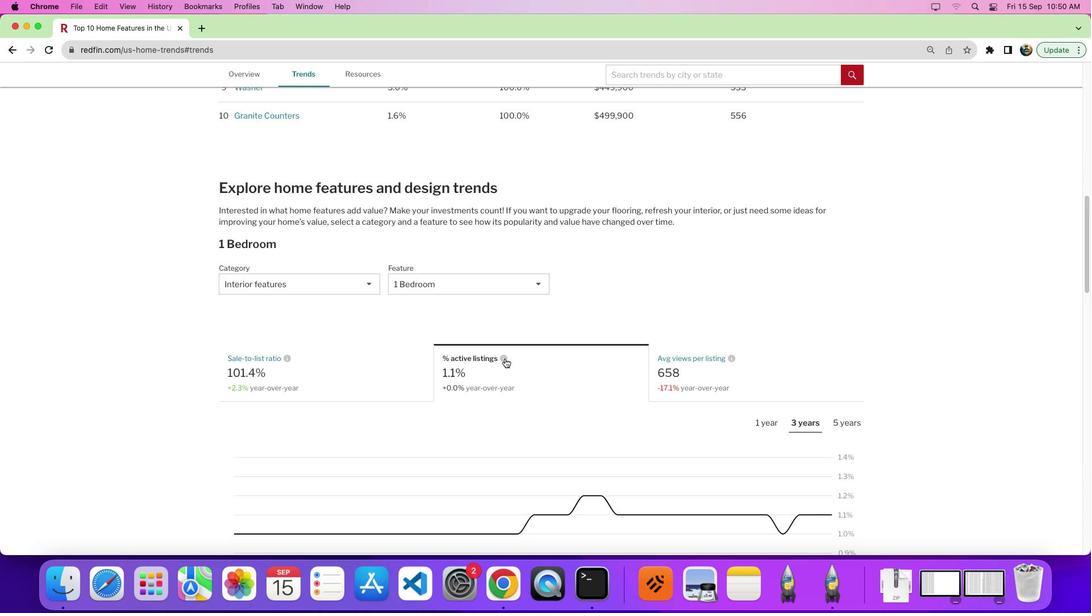 
Action: Mouse moved to (626, 340)
Screenshot: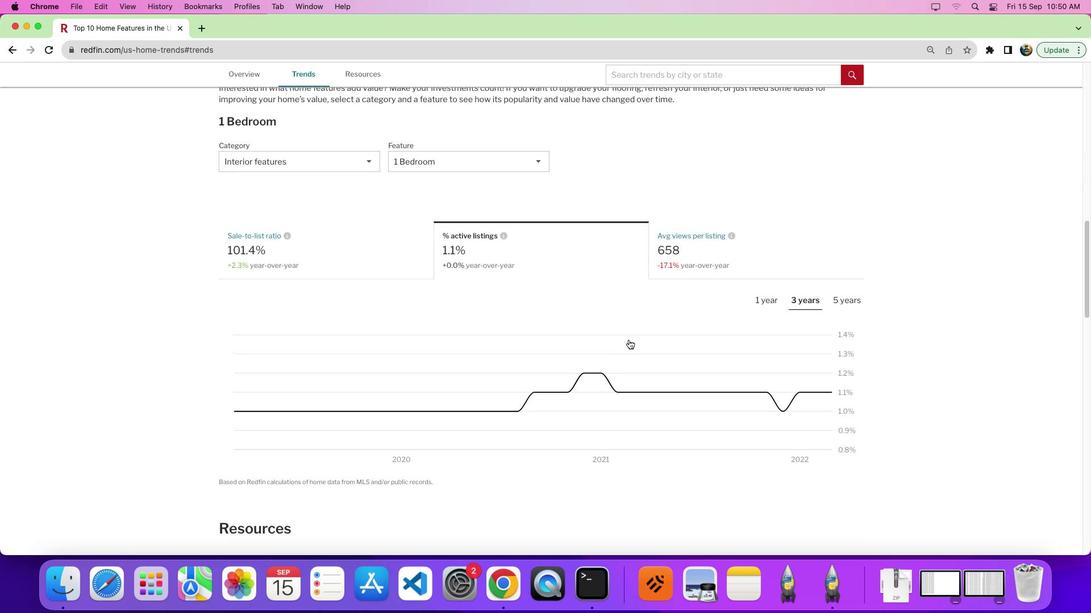 
Action: Mouse scrolled (626, 340) with delta (0, 0)
Screenshot: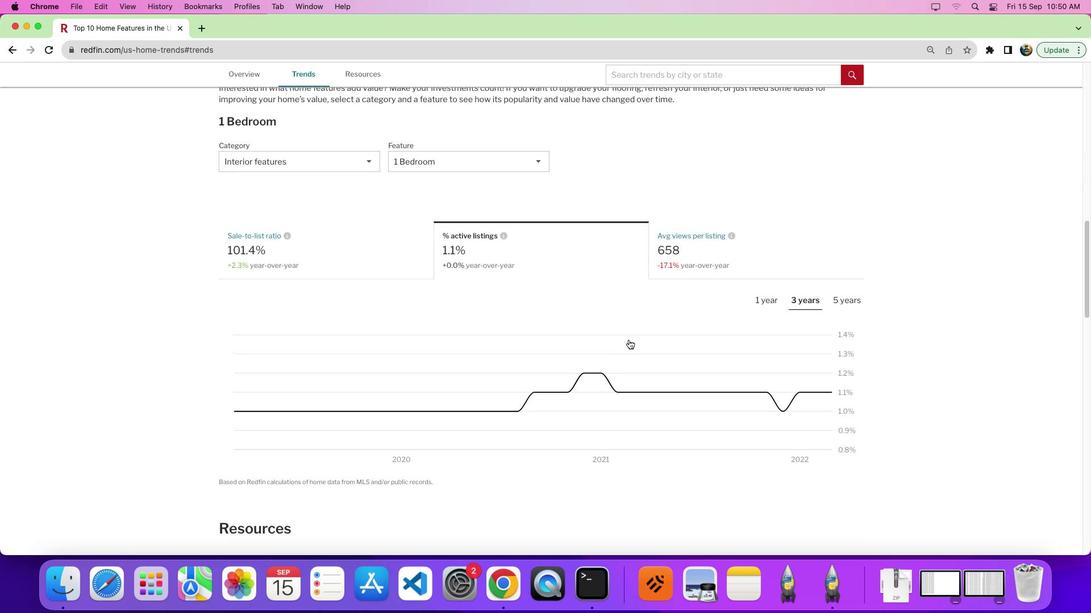 
Action: Mouse moved to (628, 339)
Screenshot: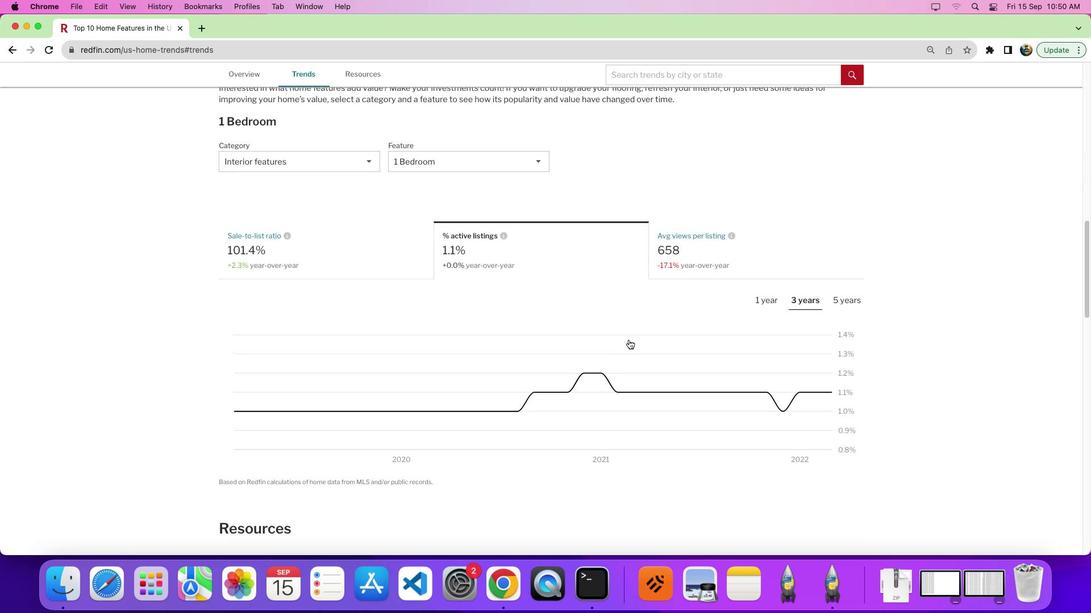 
Action: Mouse scrolled (628, 339) with delta (0, 0)
Screenshot: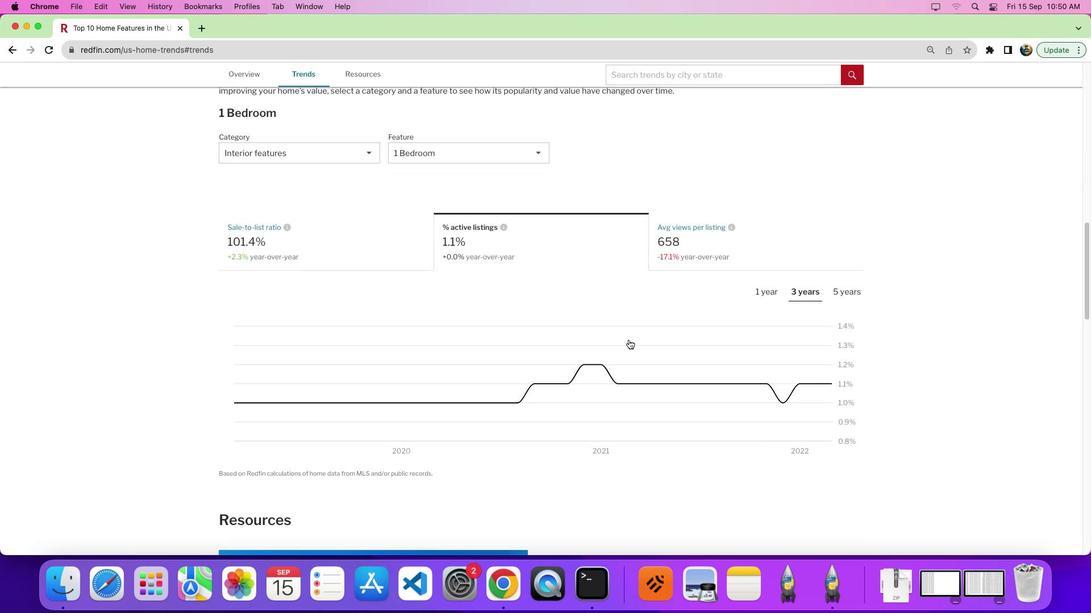
Action: Mouse moved to (629, 339)
Screenshot: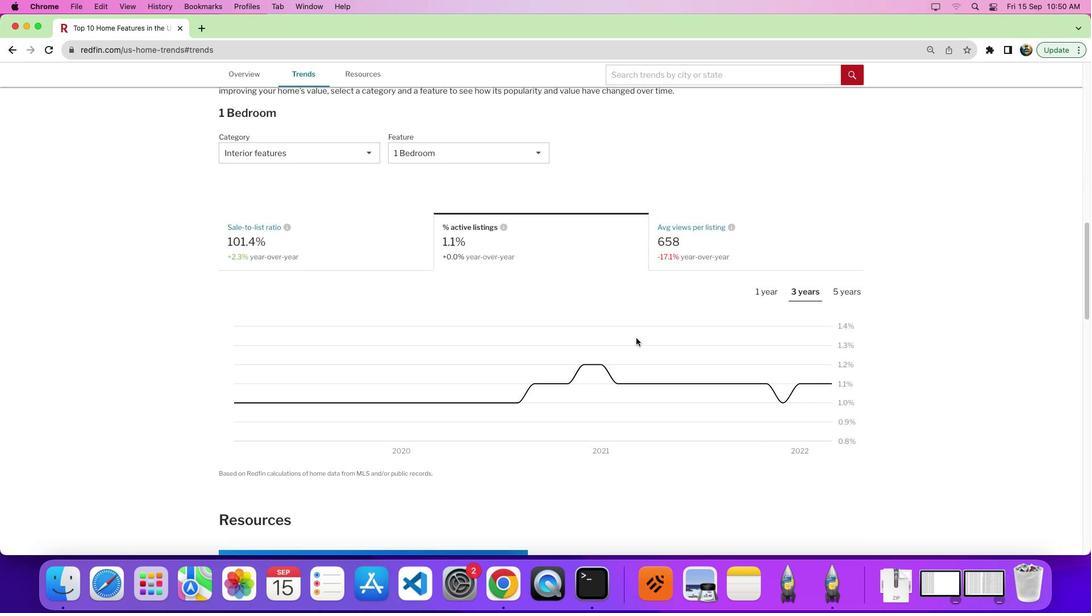 
Action: Mouse scrolled (629, 339) with delta (0, -2)
Screenshot: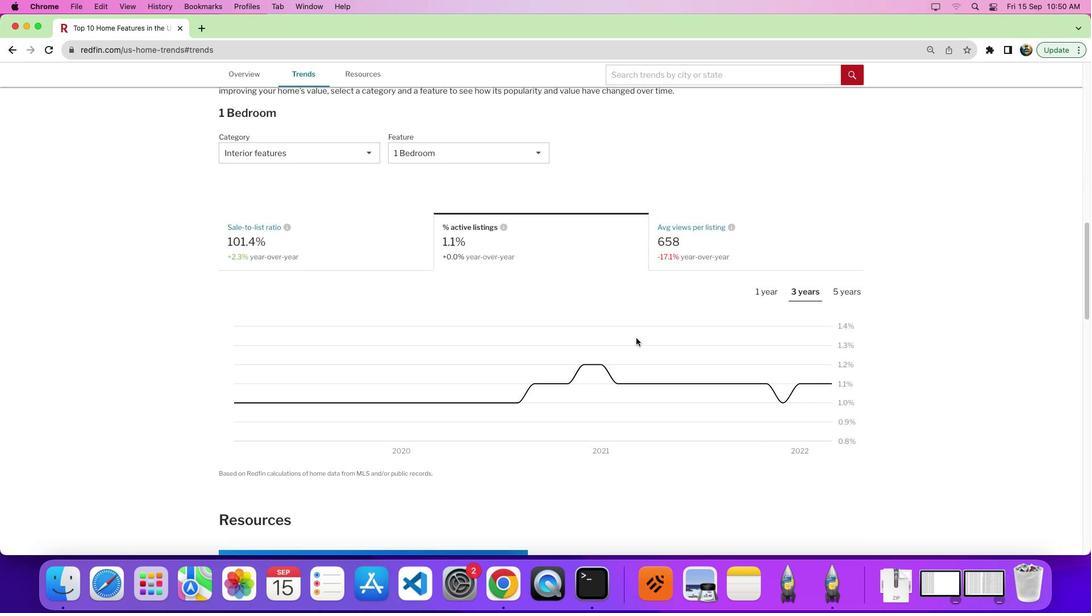 
Action: Mouse moved to (841, 294)
Screenshot: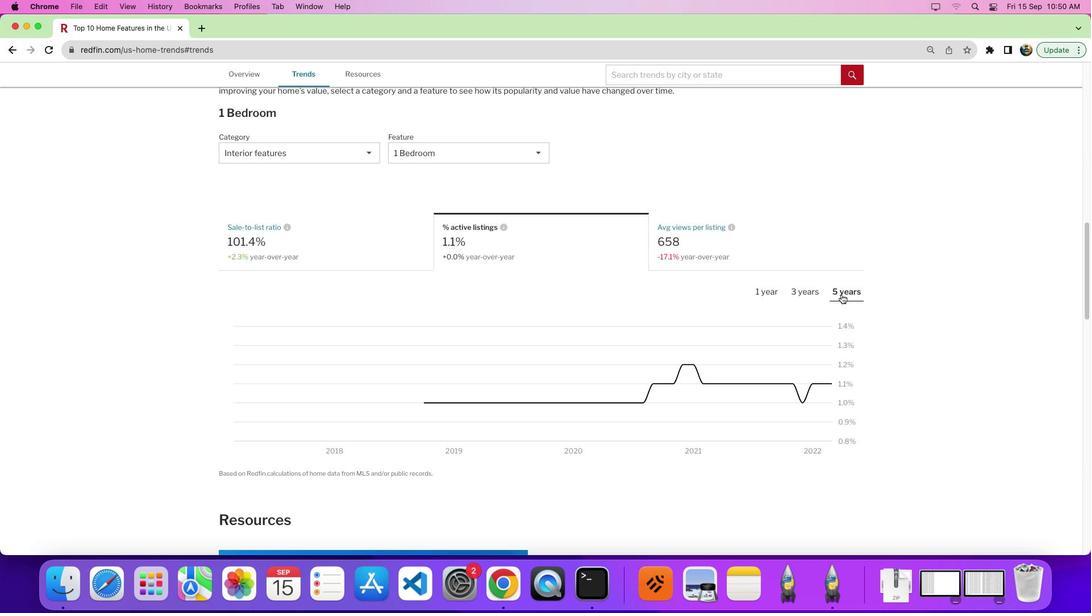 
Action: Mouse pressed left at (841, 294)
Screenshot: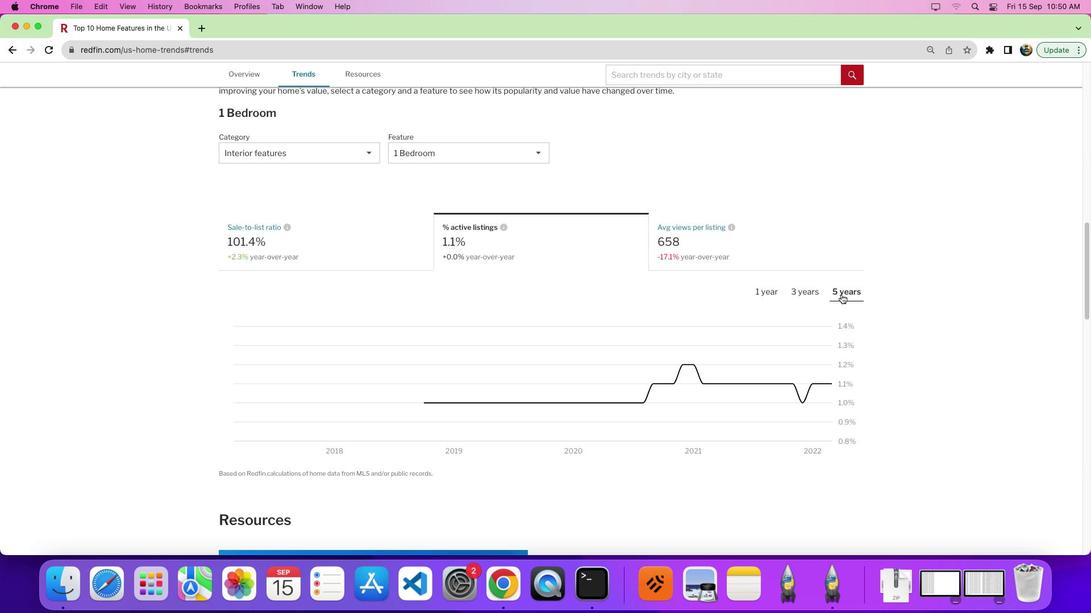 
Action: Mouse moved to (676, 335)
Screenshot: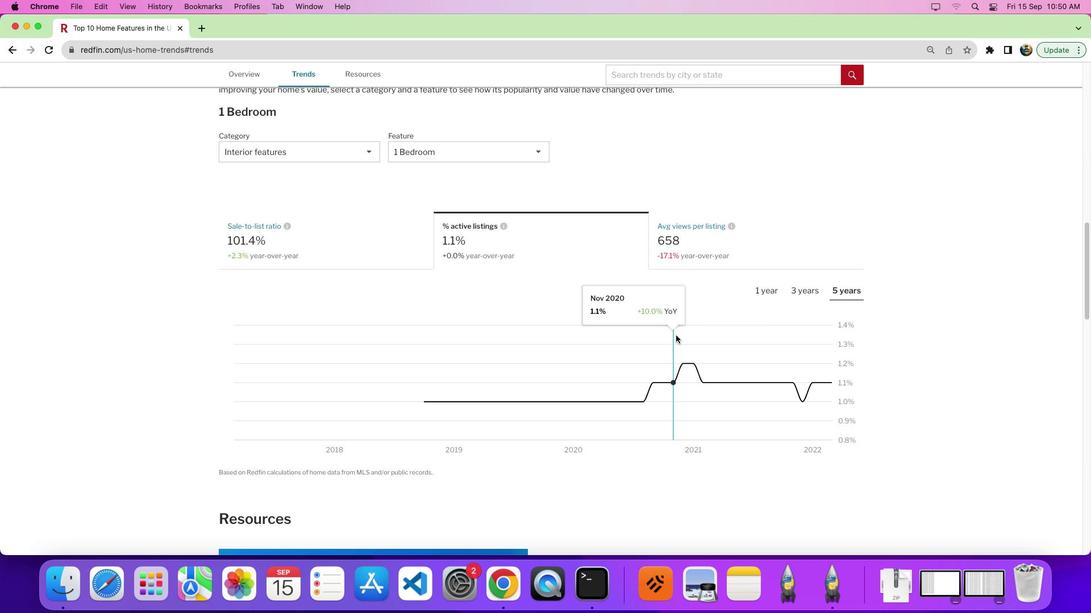 
Action: Mouse scrolled (676, 335) with delta (0, 0)
Screenshot: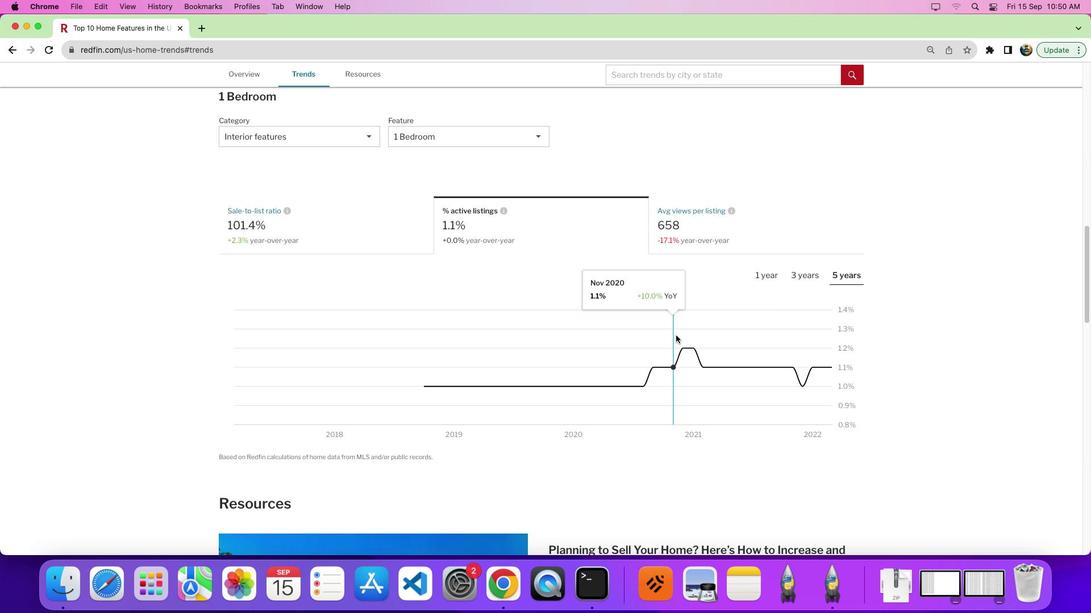 
Action: Mouse scrolled (676, 335) with delta (0, 0)
Screenshot: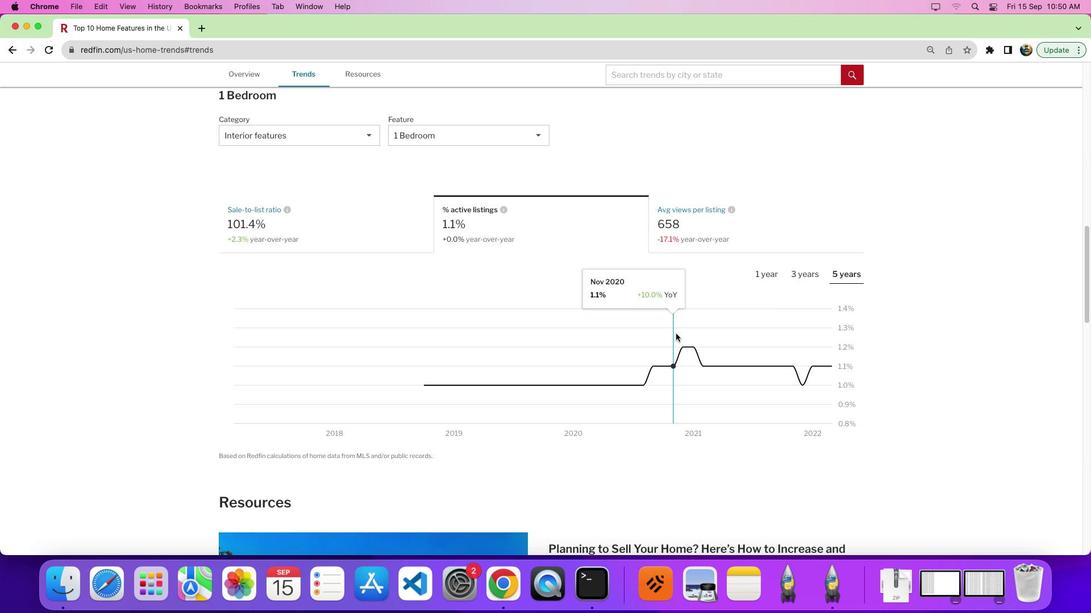 
Action: Mouse moved to (677, 332)
Screenshot: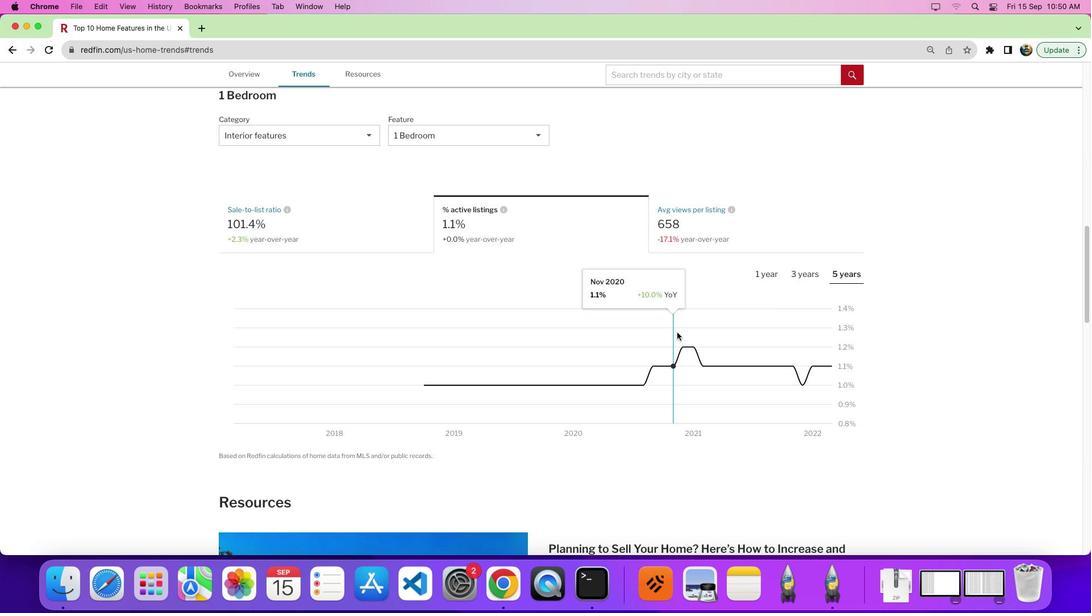 
